 Task: Create a sub task System Test and UAT for the task  Integrate website with a new video conferencing system in the project BrainWave , assign it to team member softage.2@softage.net and update the status of the sub task to  On Track  , set the priority of the sub task to Low
Action: Mouse moved to (635, 302)
Screenshot: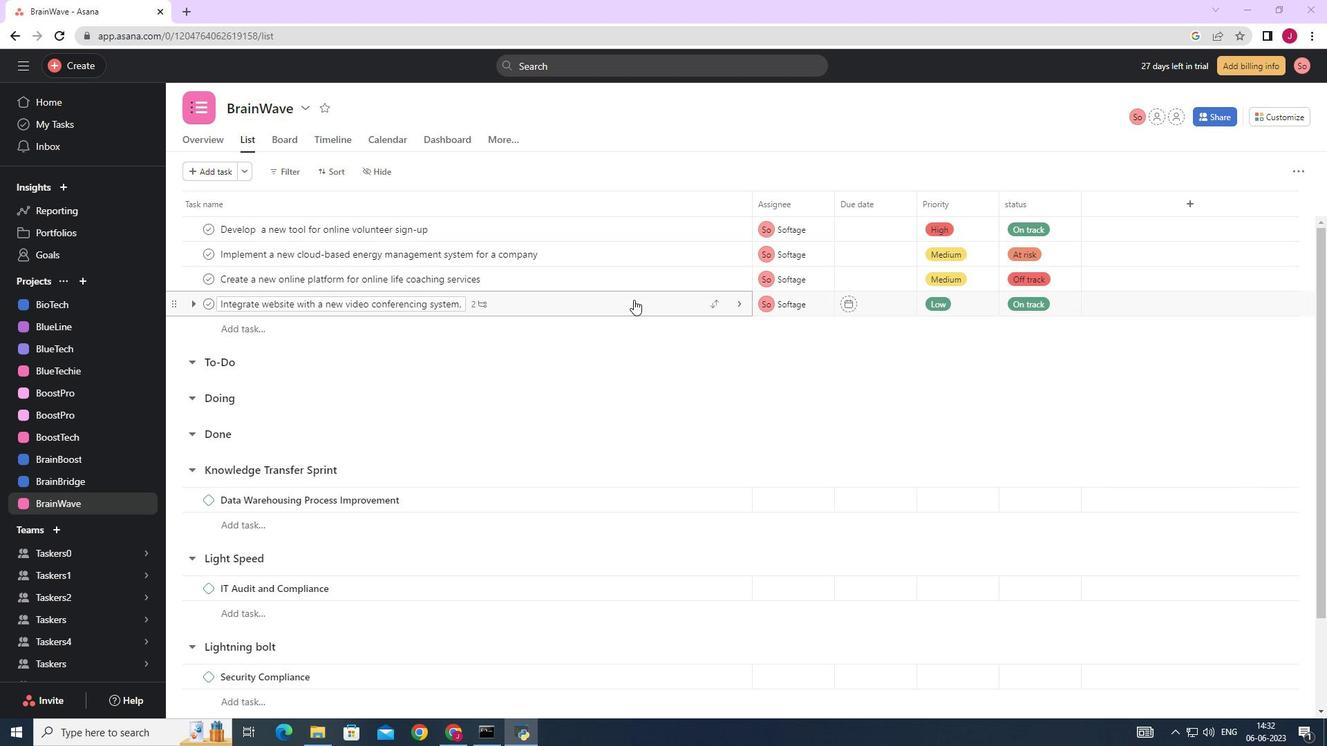 
Action: Mouse pressed left at (635, 302)
Screenshot: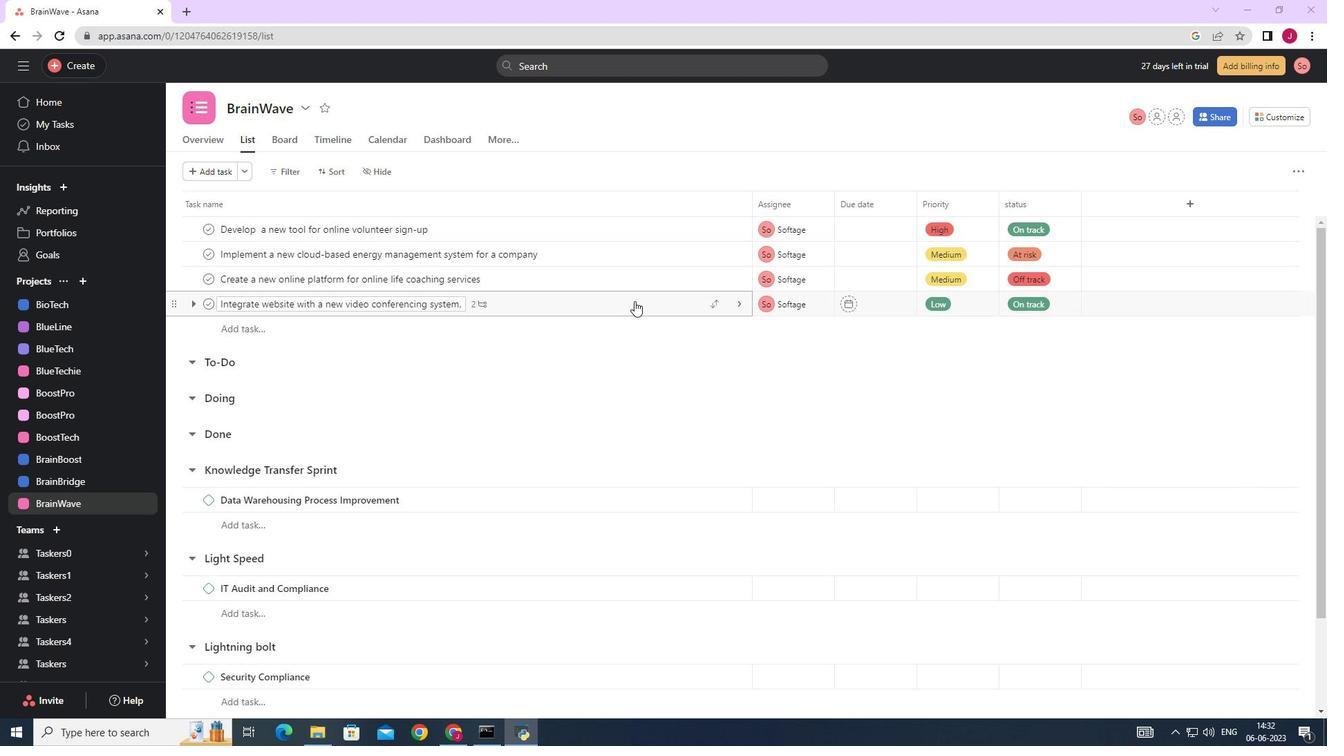 
Action: Mouse moved to (1069, 409)
Screenshot: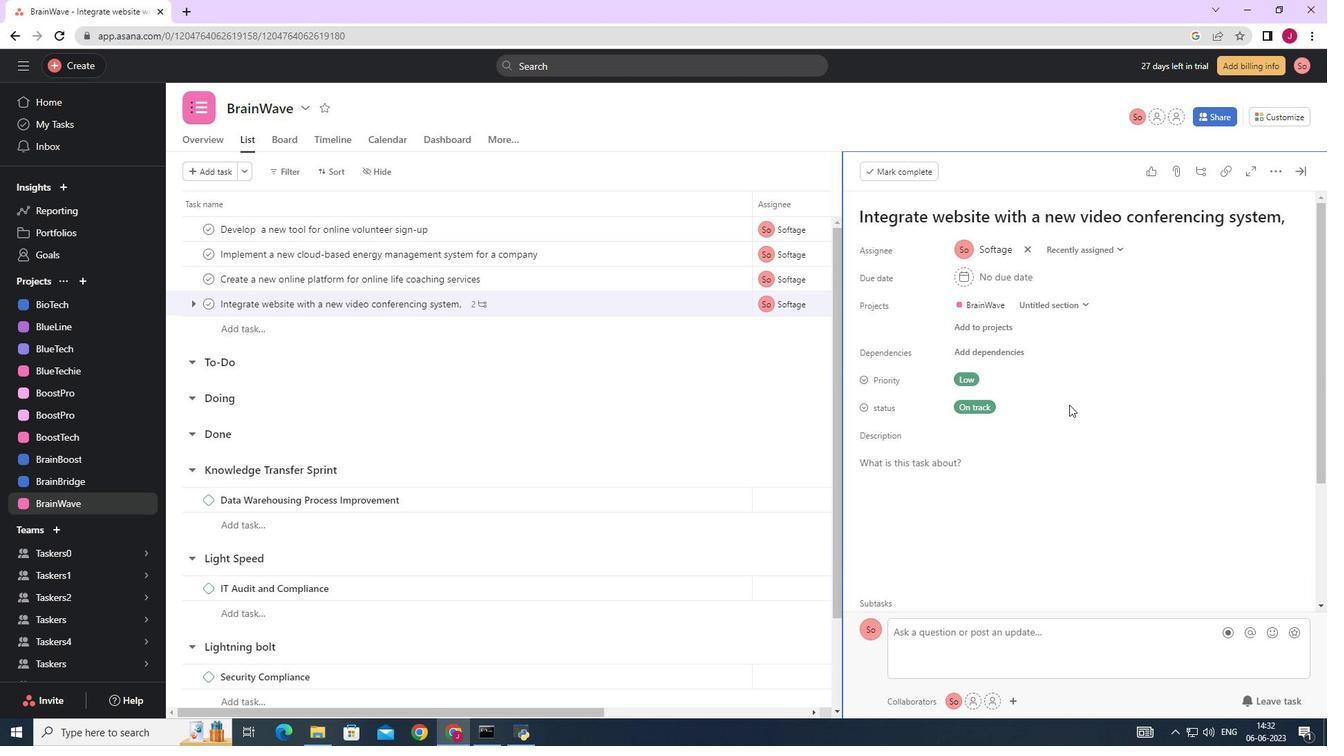 
Action: Mouse scrolled (1069, 408) with delta (0, 0)
Screenshot: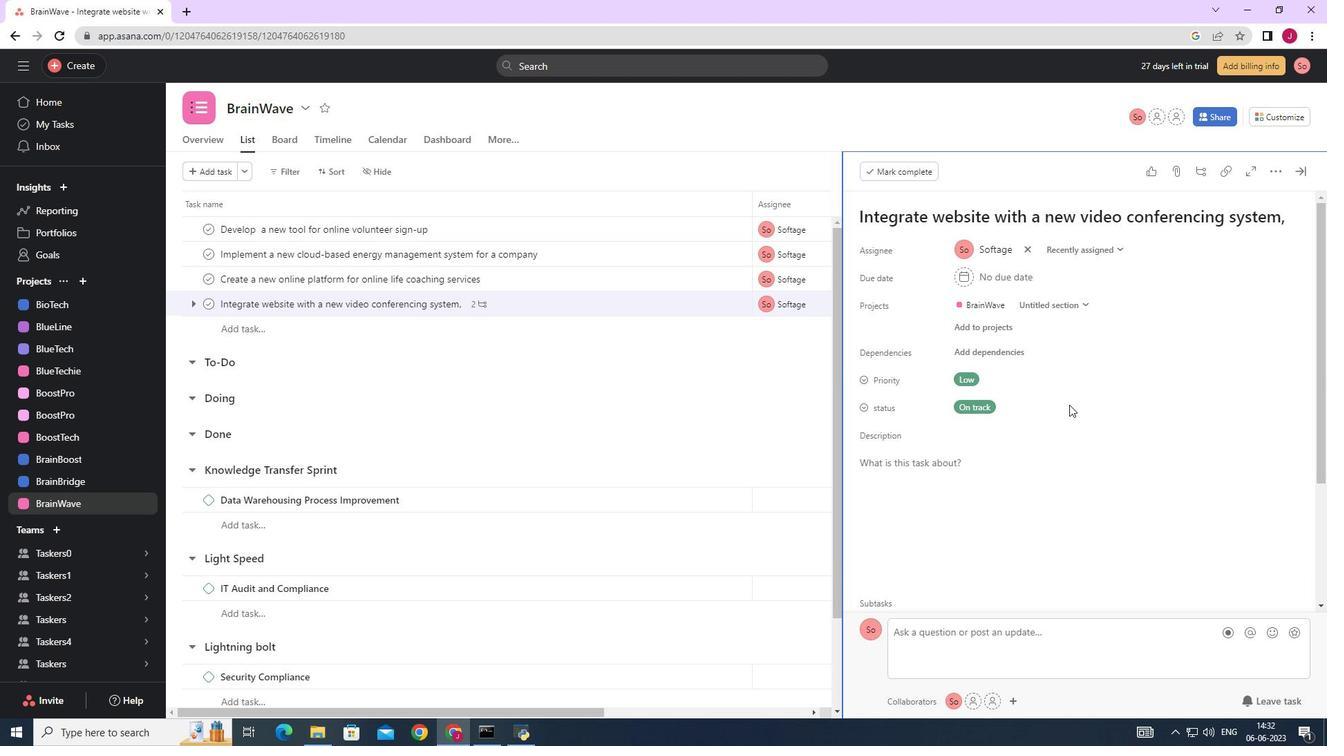 
Action: Mouse moved to (1069, 410)
Screenshot: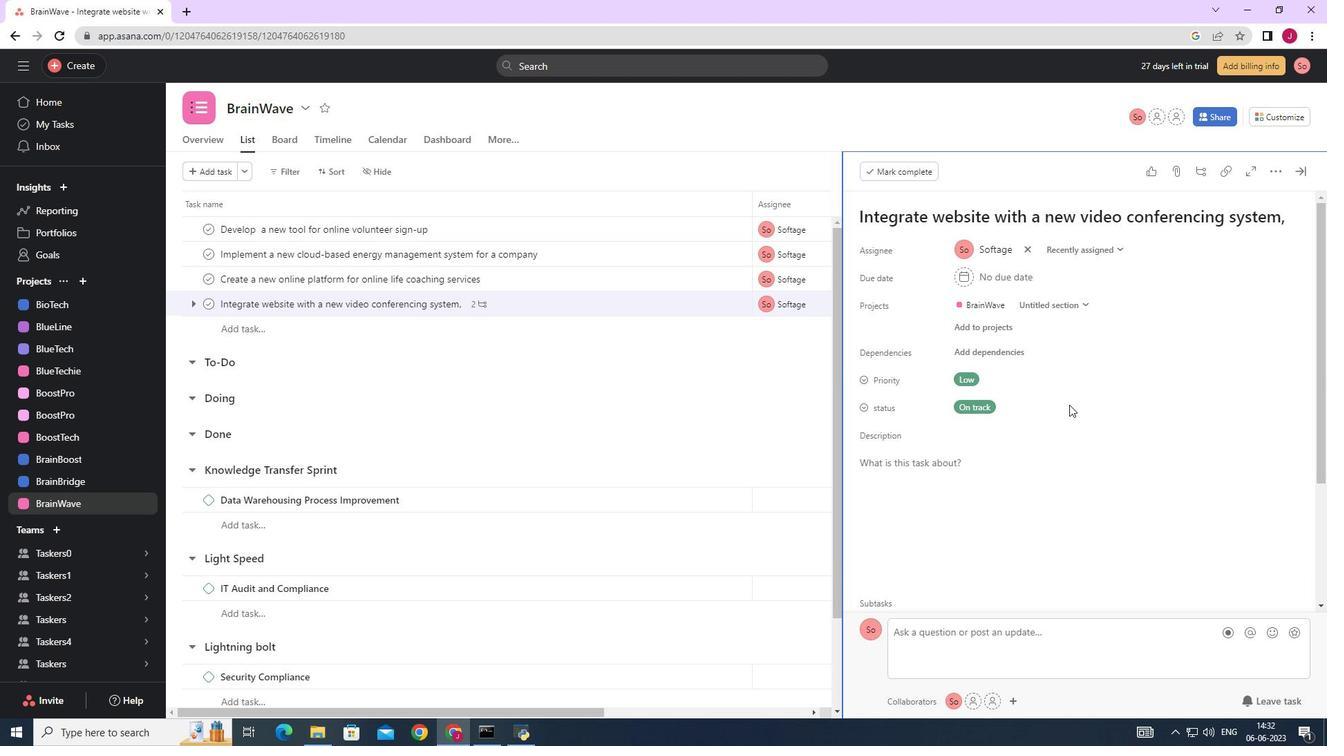 
Action: Mouse scrolled (1069, 409) with delta (0, 0)
Screenshot: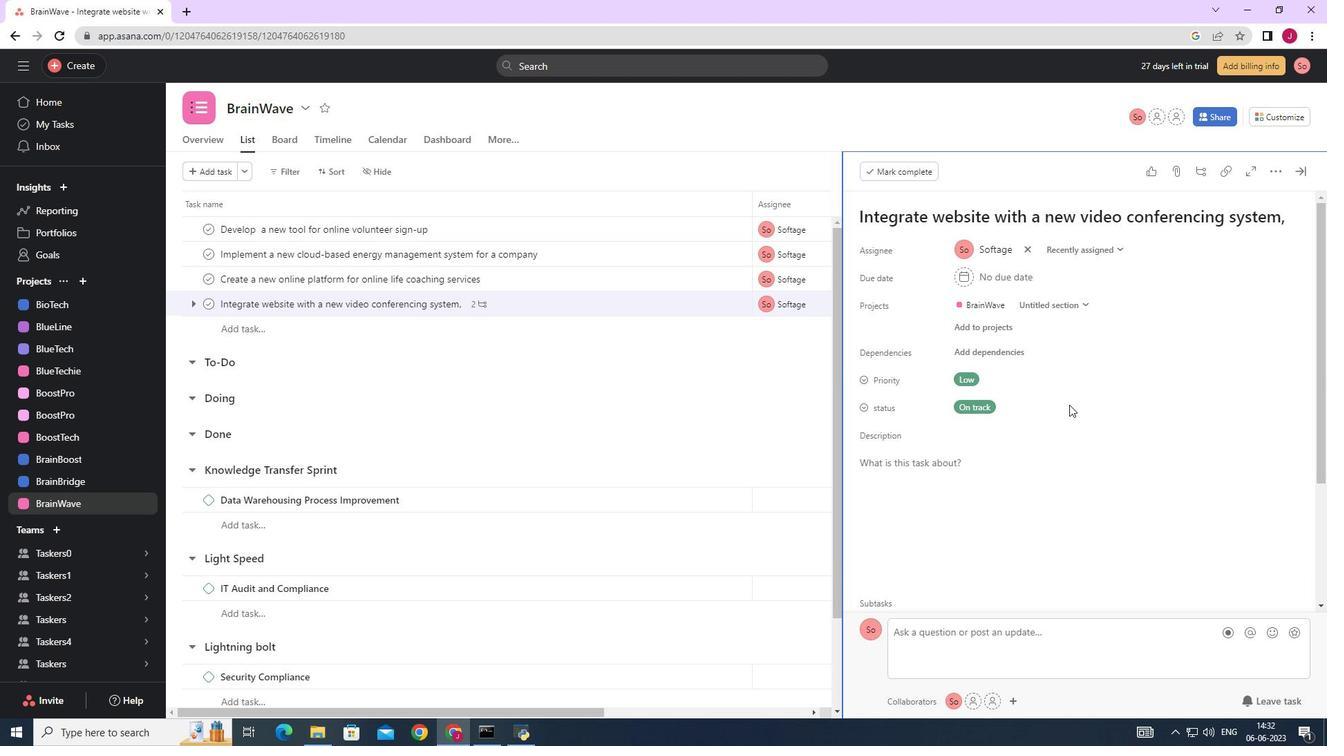 
Action: Mouse moved to (1069, 410)
Screenshot: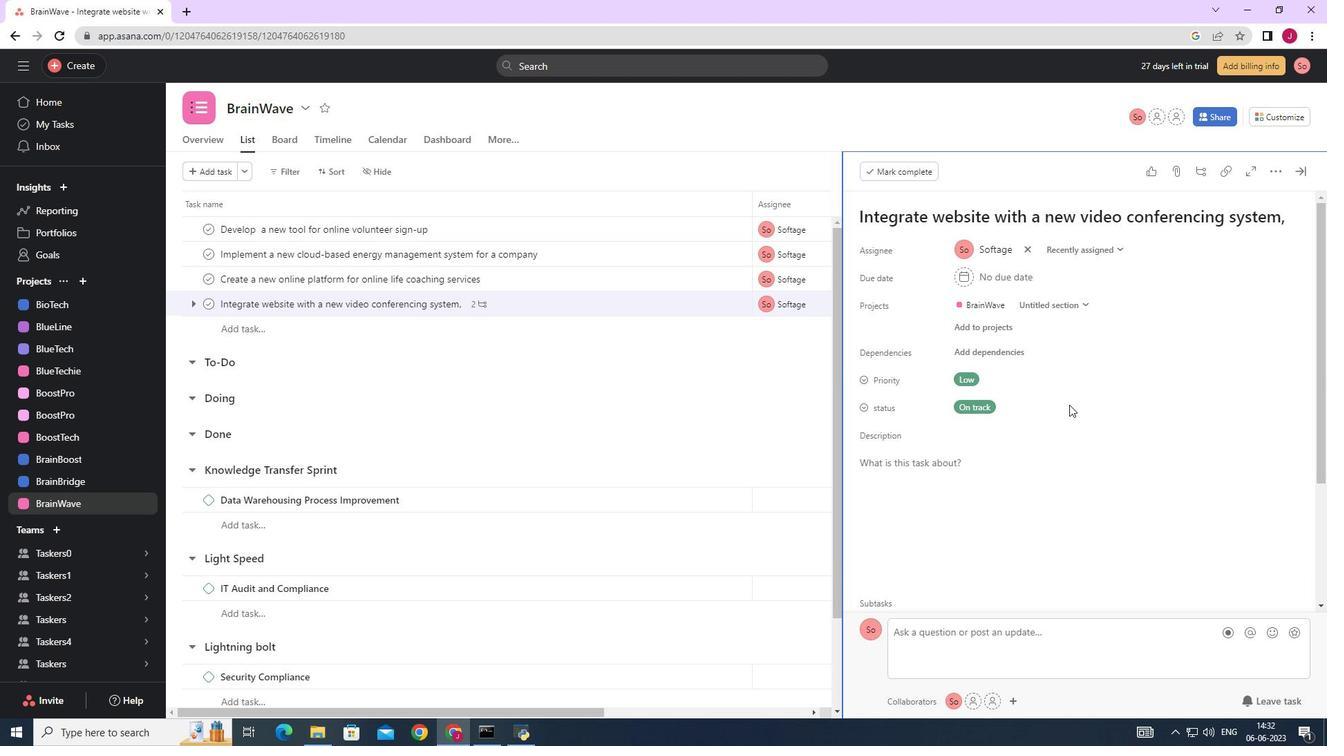 
Action: Mouse scrolled (1069, 409) with delta (0, 0)
Screenshot: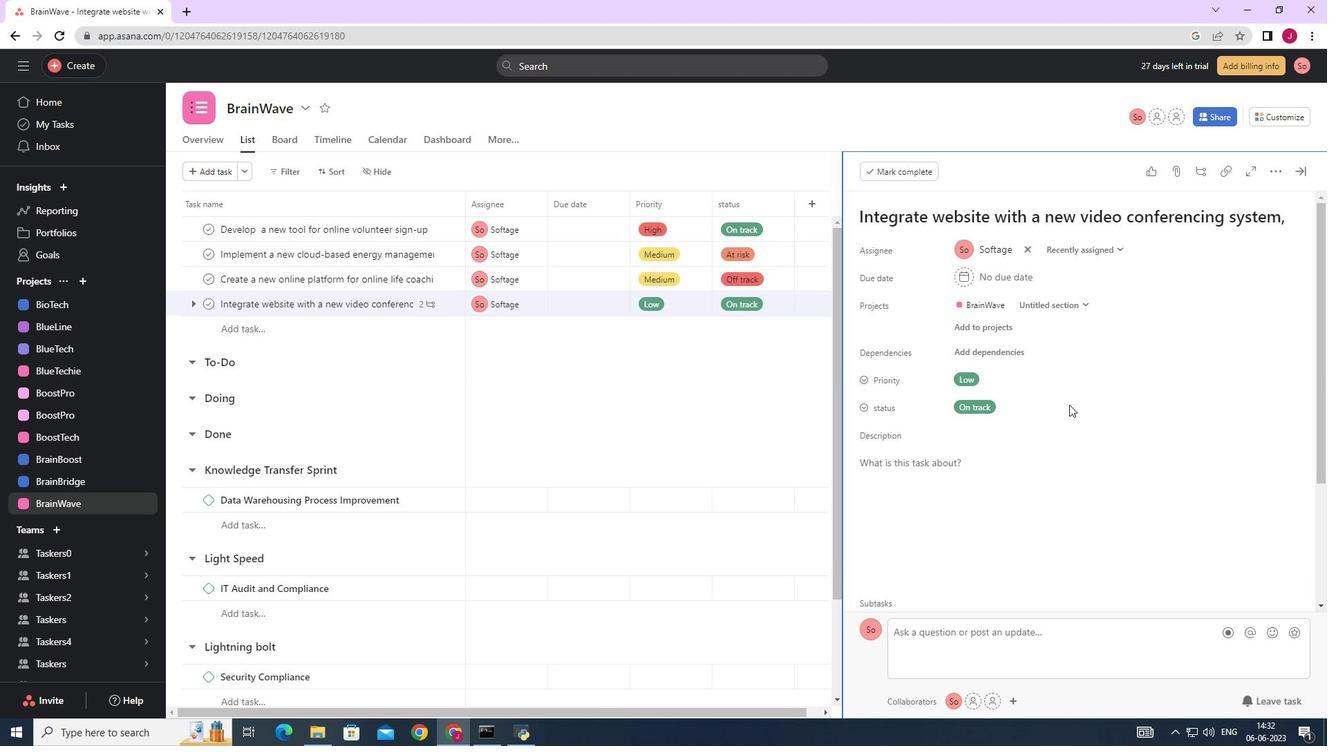 
Action: Mouse moved to (1068, 412)
Screenshot: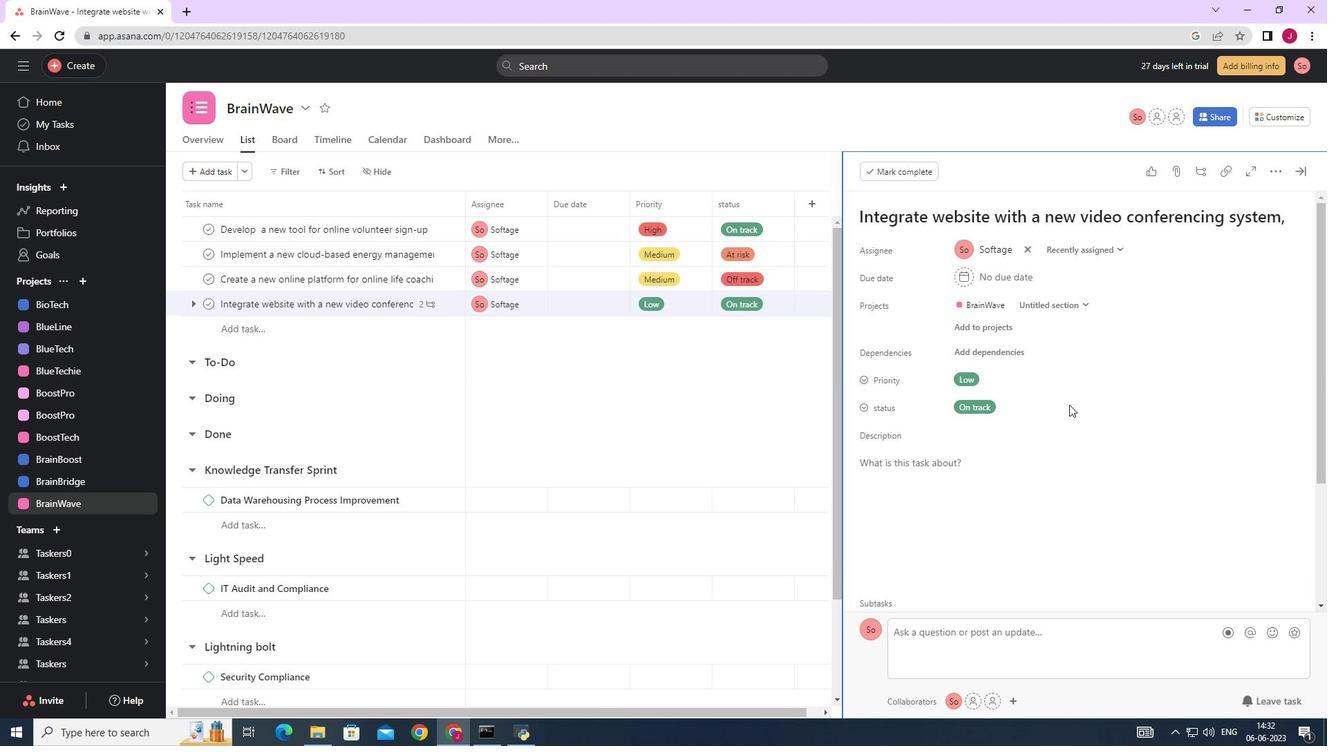
Action: Mouse scrolled (1069, 409) with delta (0, 0)
Screenshot: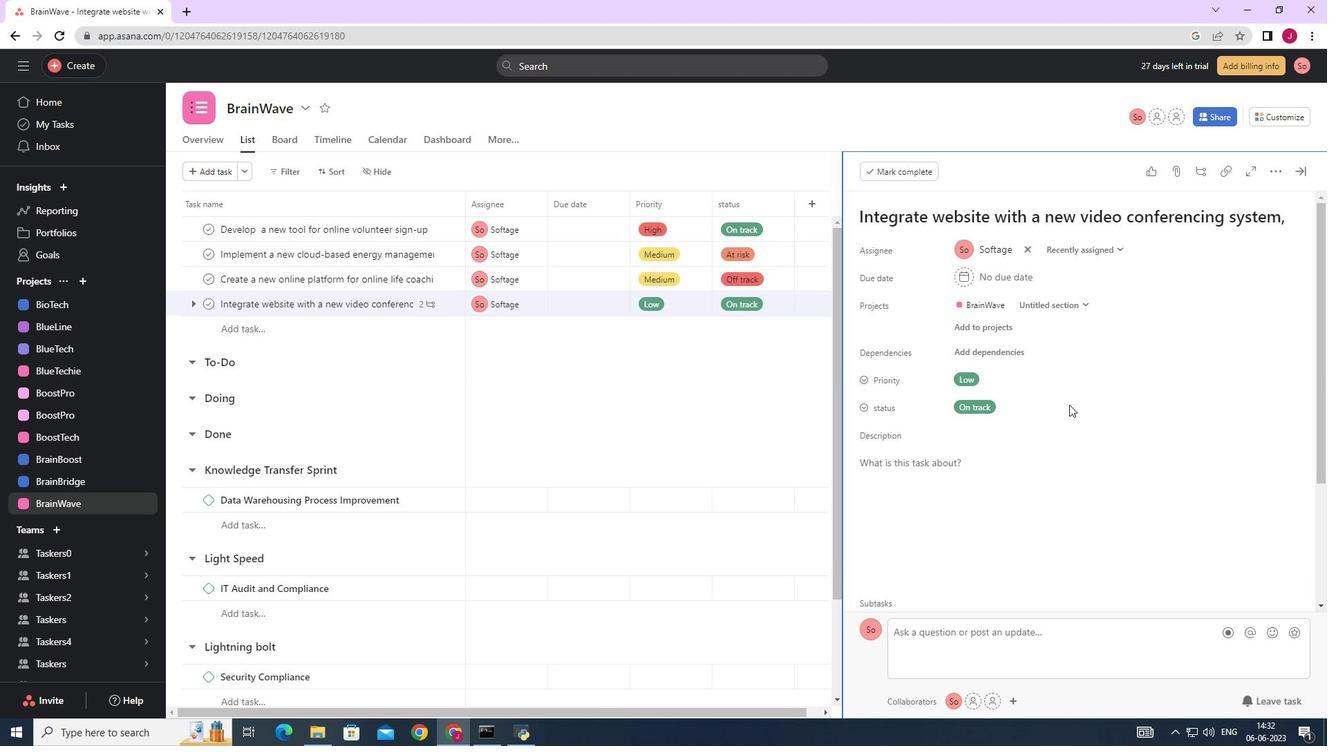 
Action: Mouse moved to (1051, 432)
Screenshot: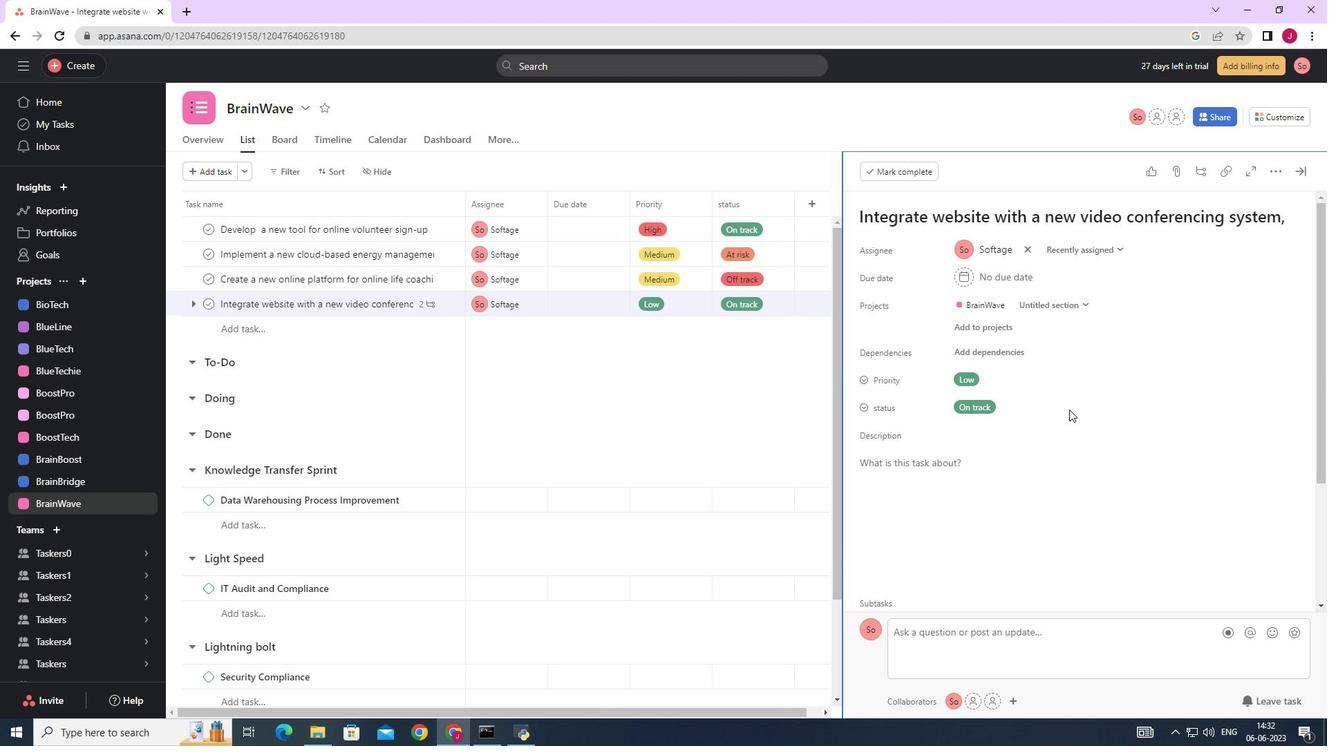 
Action: Mouse scrolled (1068, 411) with delta (0, 0)
Screenshot: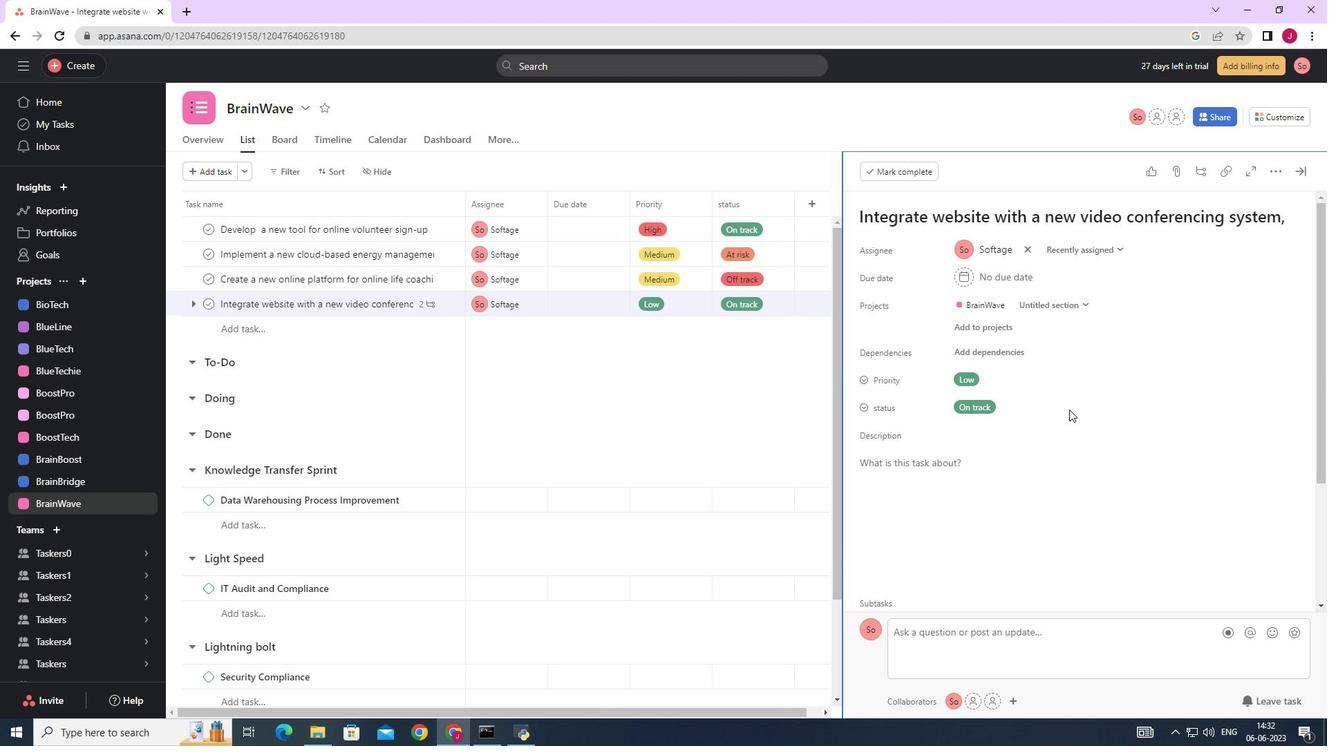 
Action: Mouse moved to (914, 501)
Screenshot: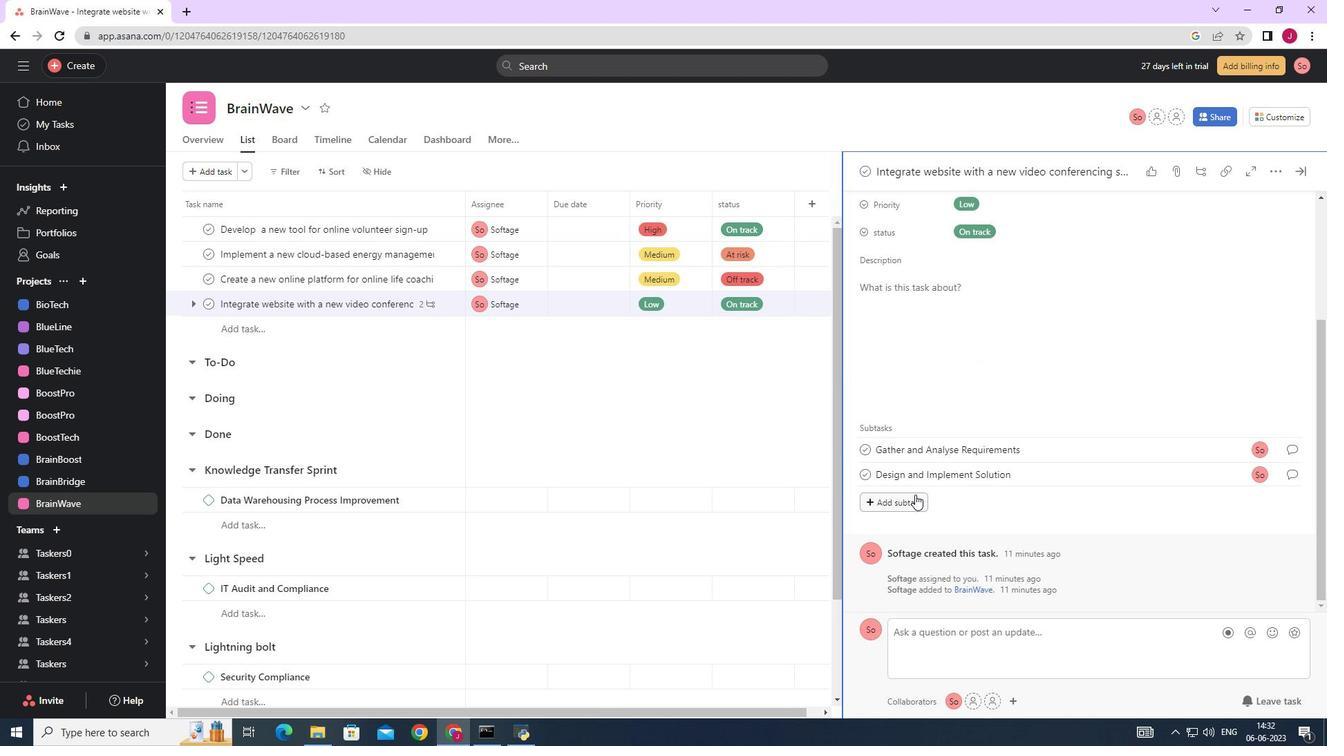
Action: Mouse pressed left at (914, 501)
Screenshot: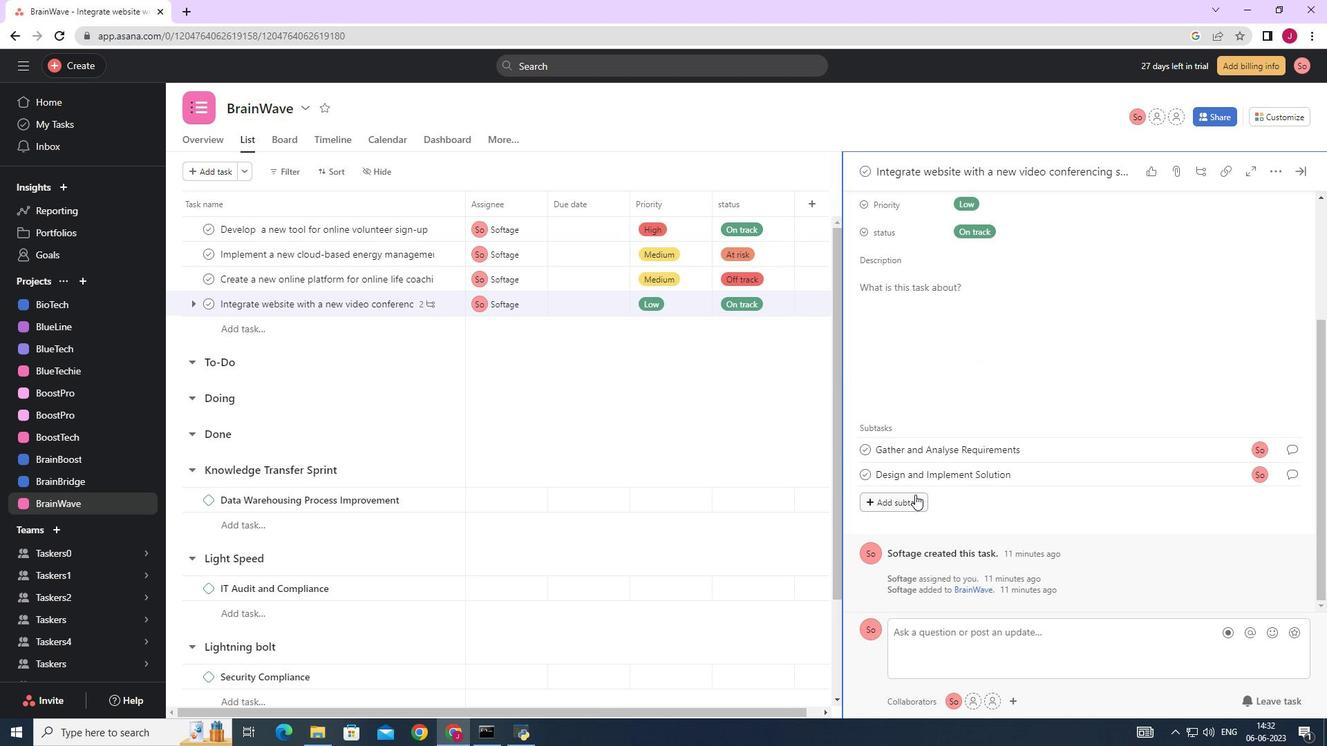 
Action: Mouse moved to (908, 502)
Screenshot: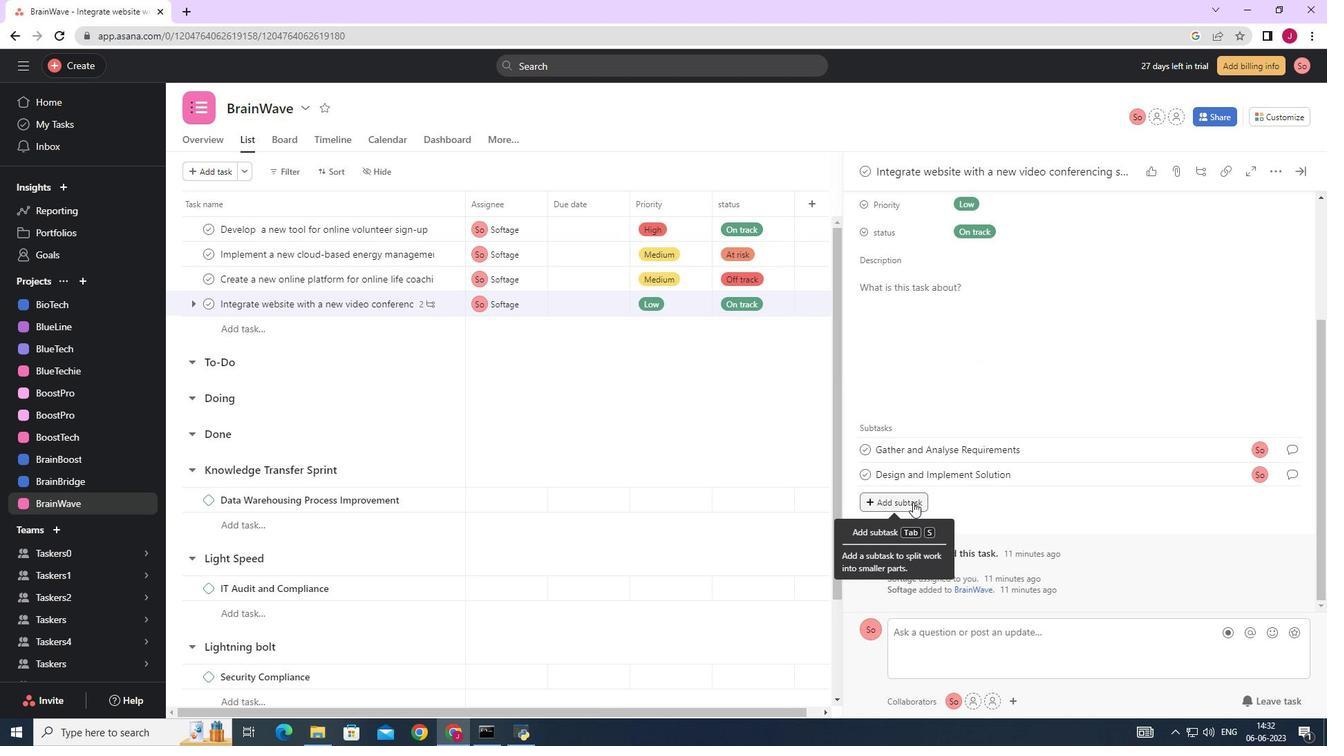 
Action: Key pressed <Key.caps_lock>S<Key.caps_lock>ystem<Key.space><Key.caps_lock>T<Key.caps_lock>est<Key.space>and<Key.space><Key.caps_lock>UAT
Screenshot: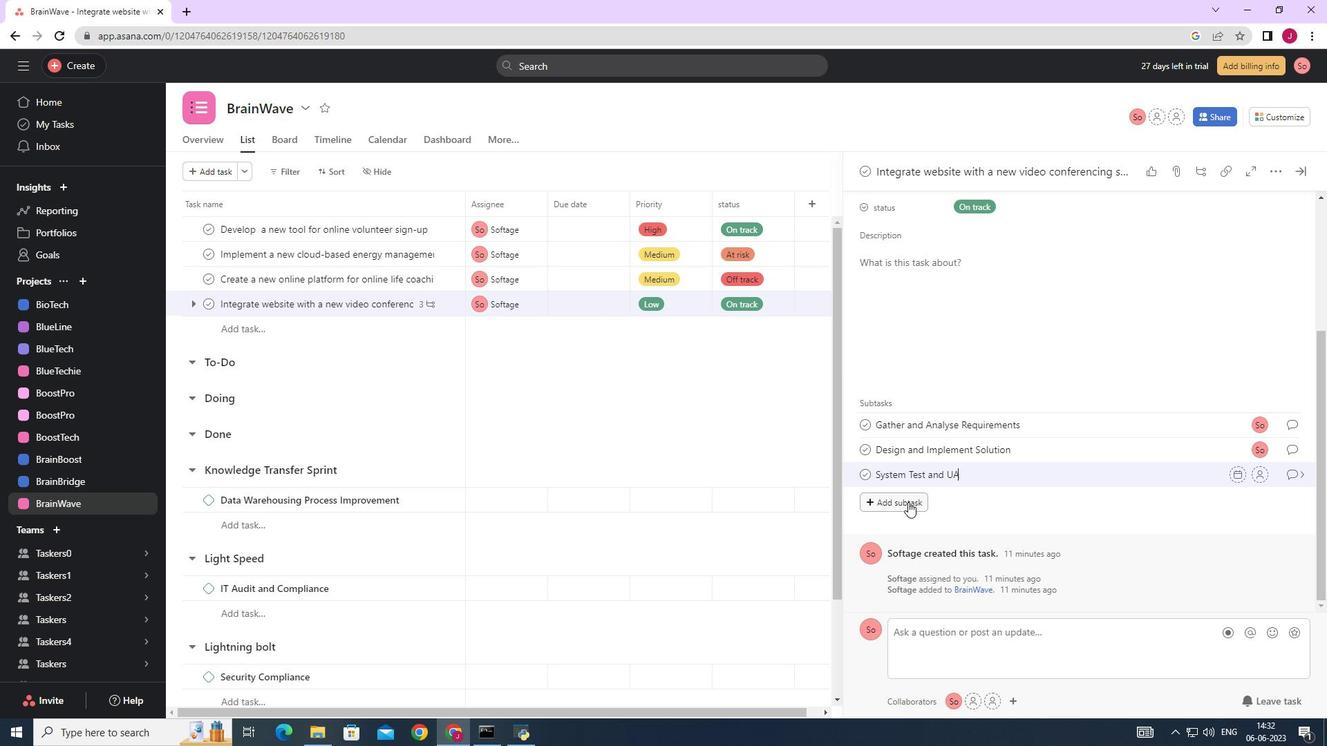 
Action: Mouse moved to (1263, 474)
Screenshot: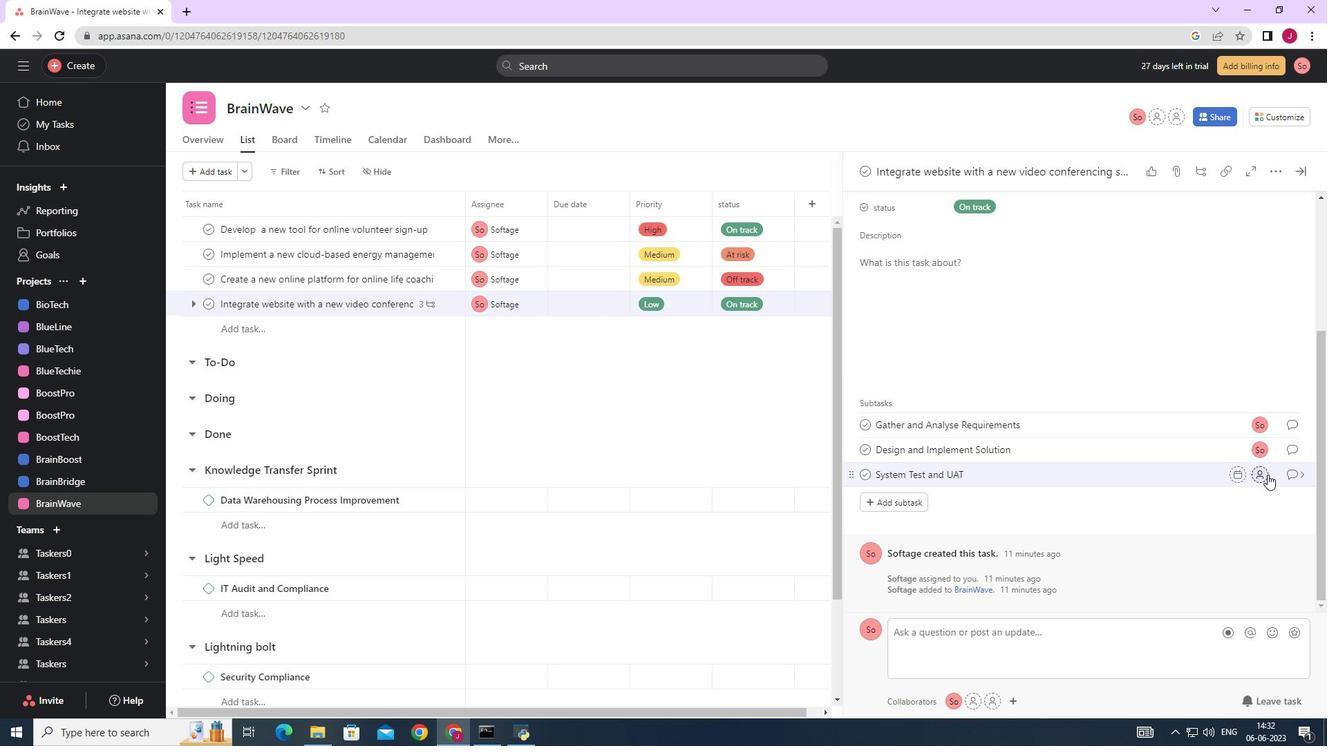 
Action: Mouse pressed left at (1263, 474)
Screenshot: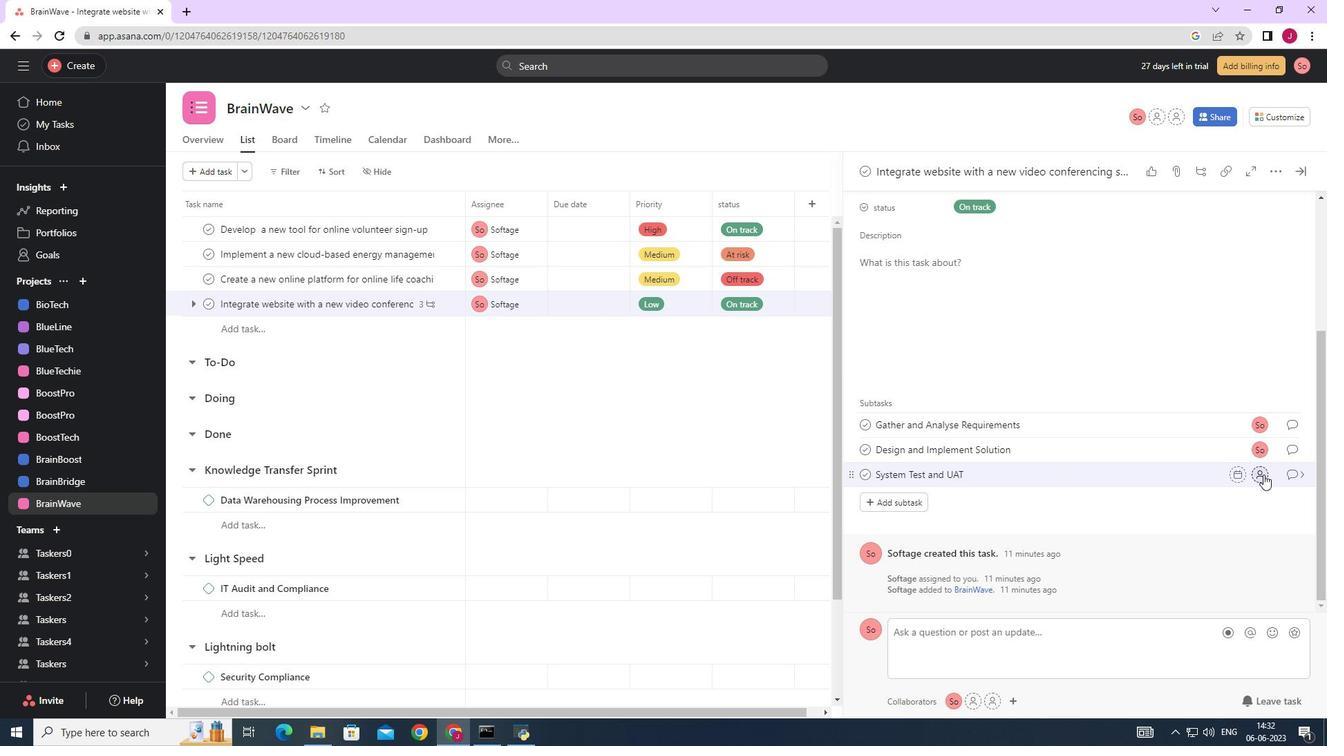 
Action: Key pressed SOFTAGE.2
Screenshot: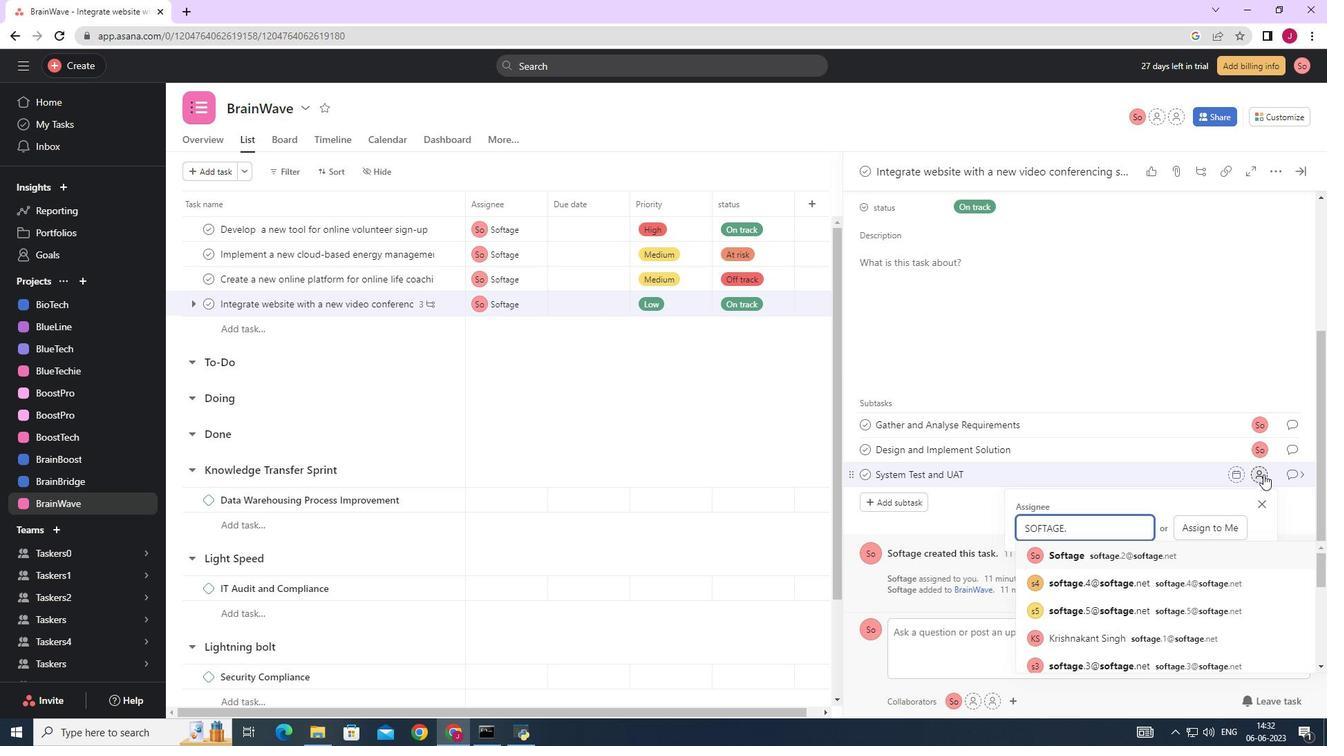 
Action: Mouse moved to (1125, 560)
Screenshot: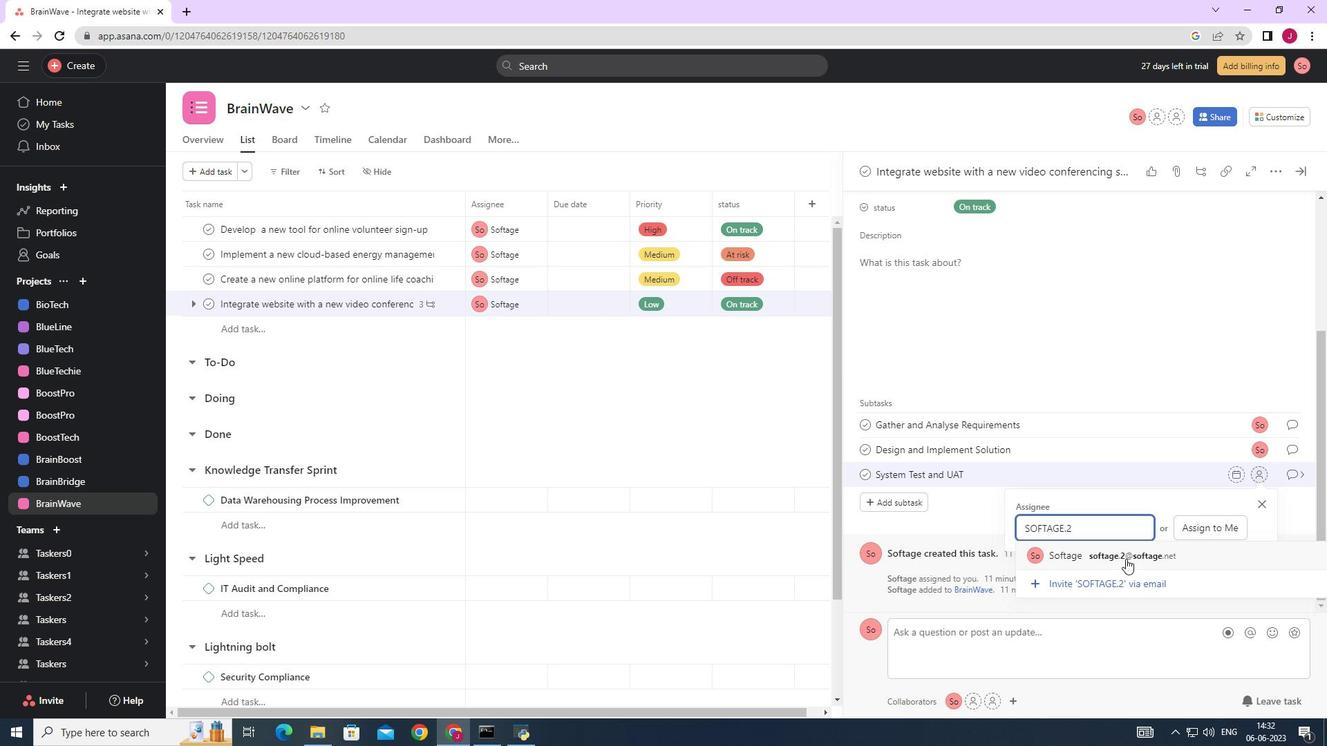 
Action: Mouse pressed left at (1125, 560)
Screenshot: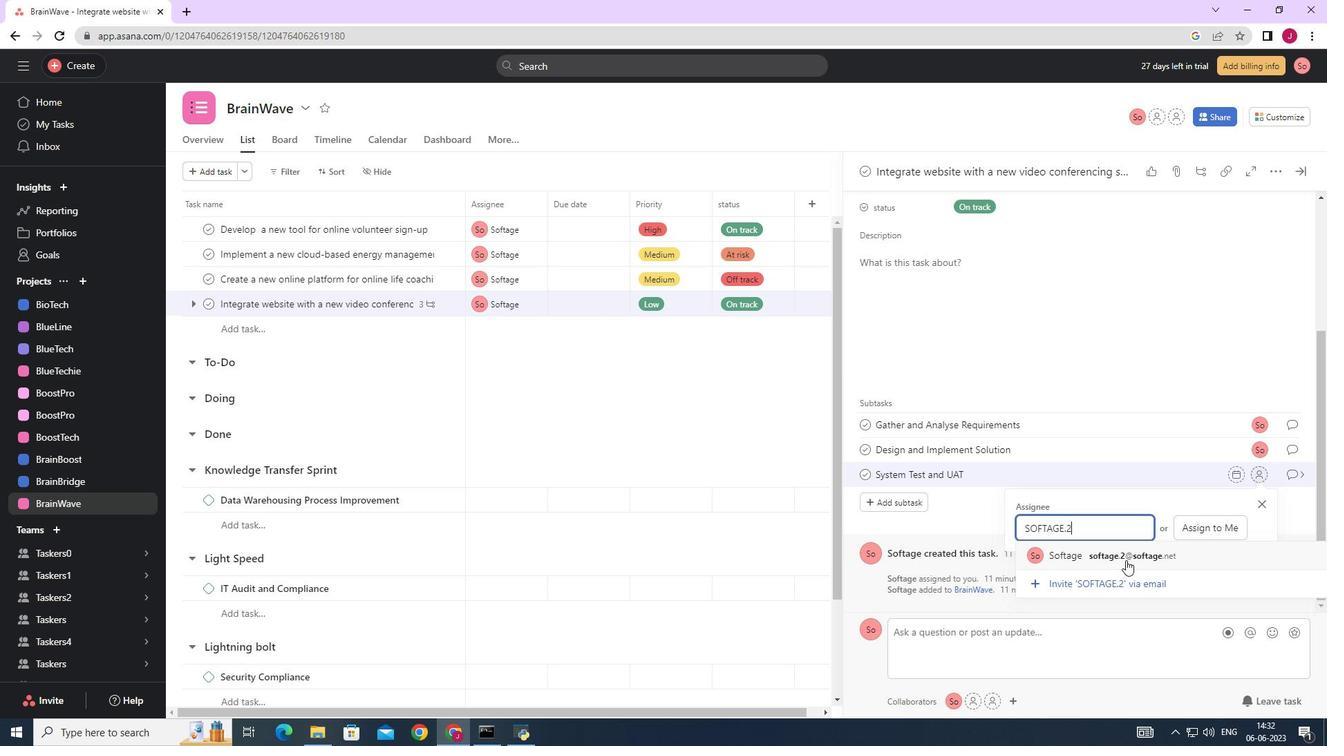 
Action: Mouse moved to (1299, 474)
Screenshot: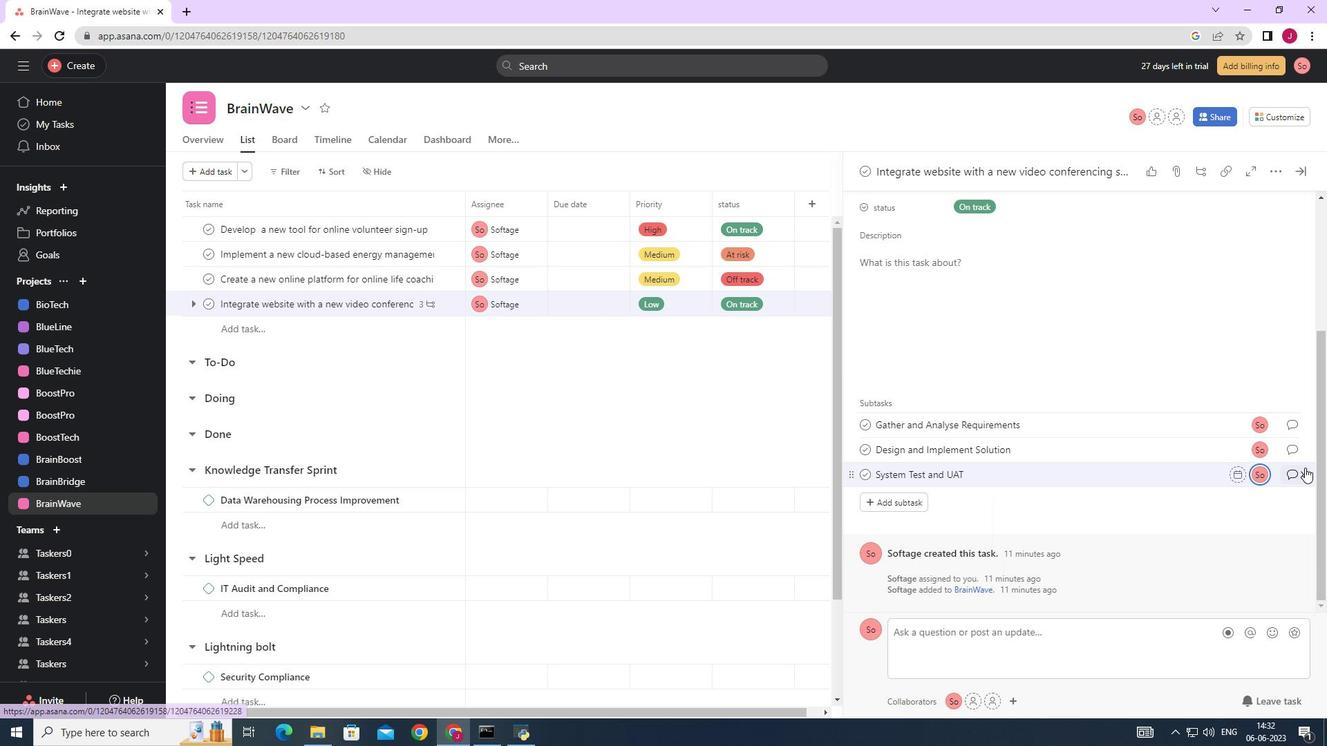 
Action: Mouse pressed left at (1299, 474)
Screenshot: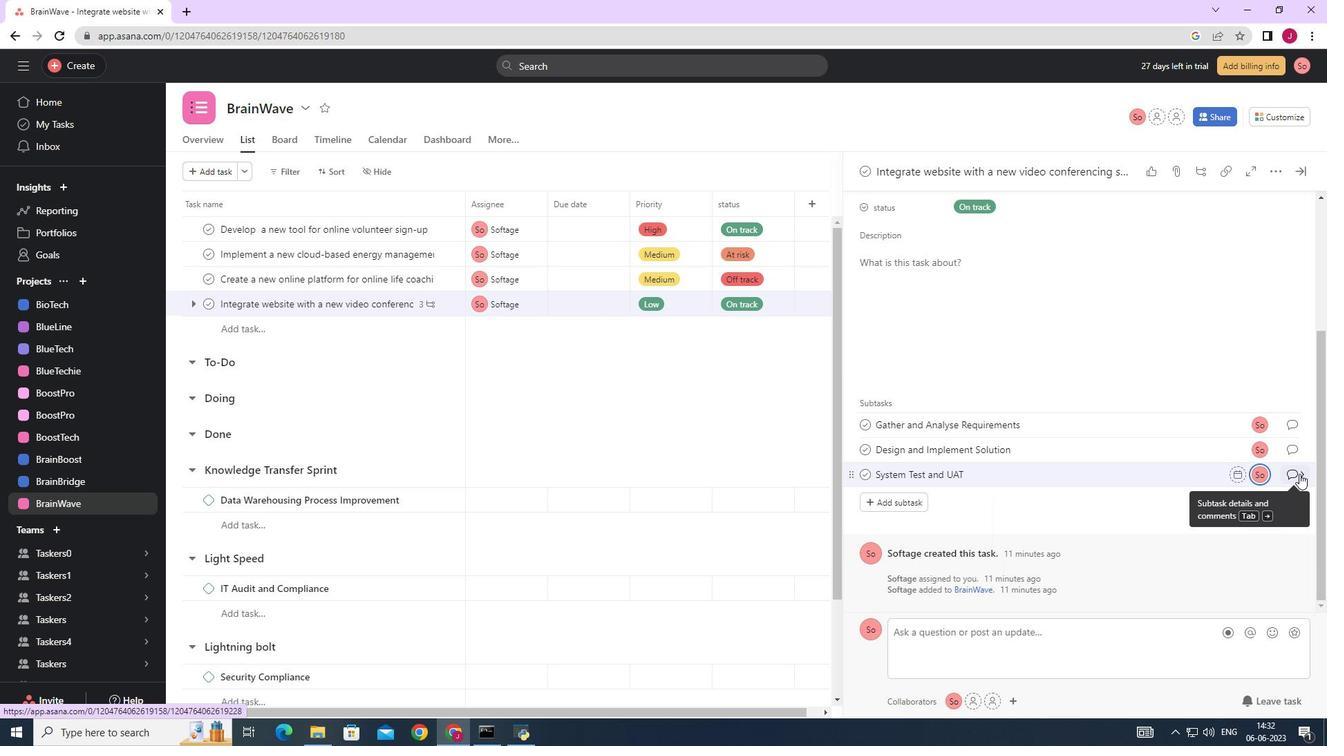 
Action: Mouse moved to (913, 366)
Screenshot: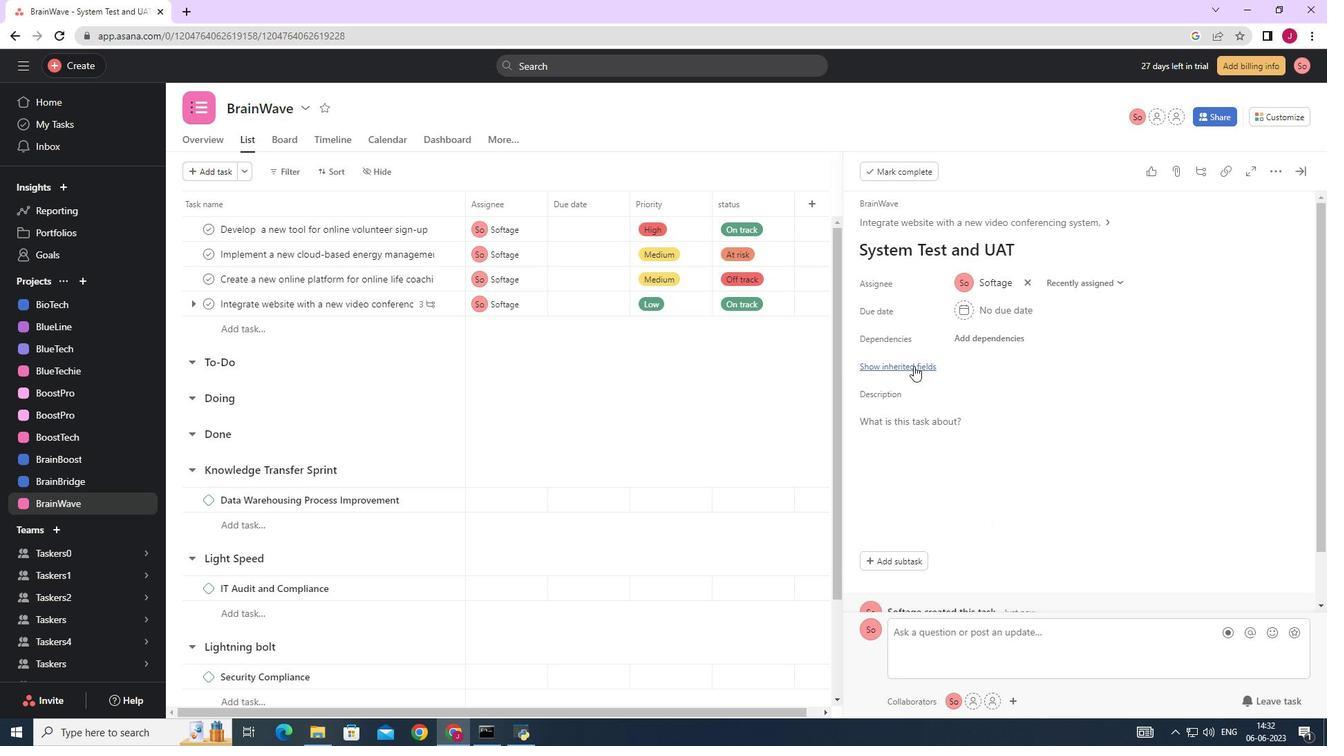 
Action: Mouse pressed left at (913, 366)
Screenshot: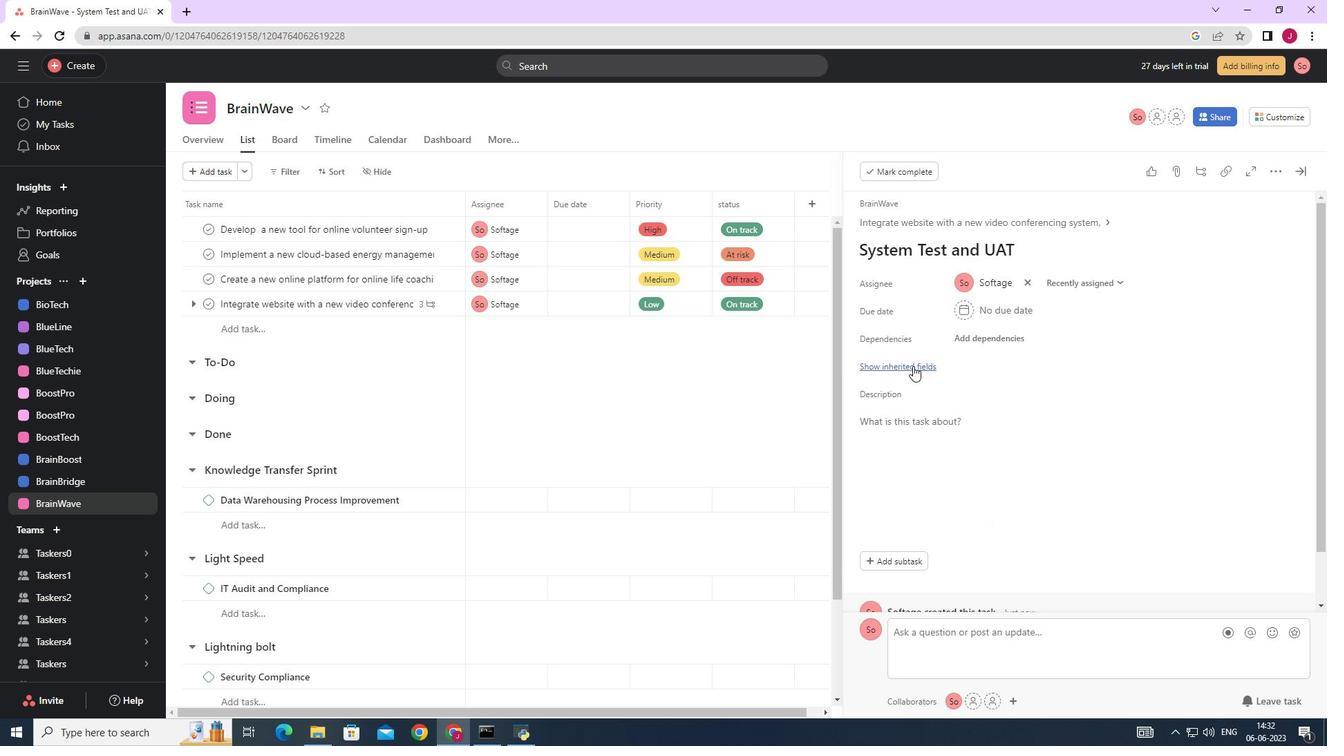 
Action: Mouse moved to (963, 393)
Screenshot: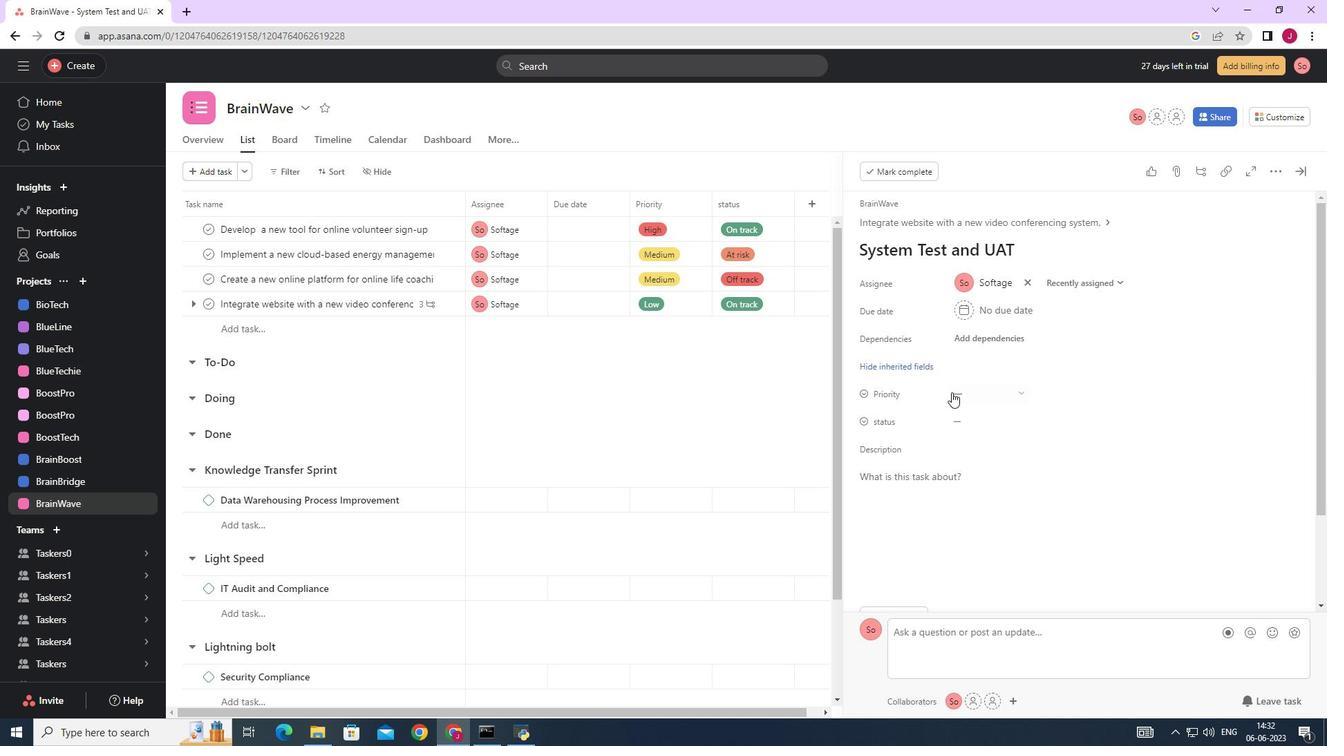 
Action: Mouse pressed left at (963, 393)
Screenshot: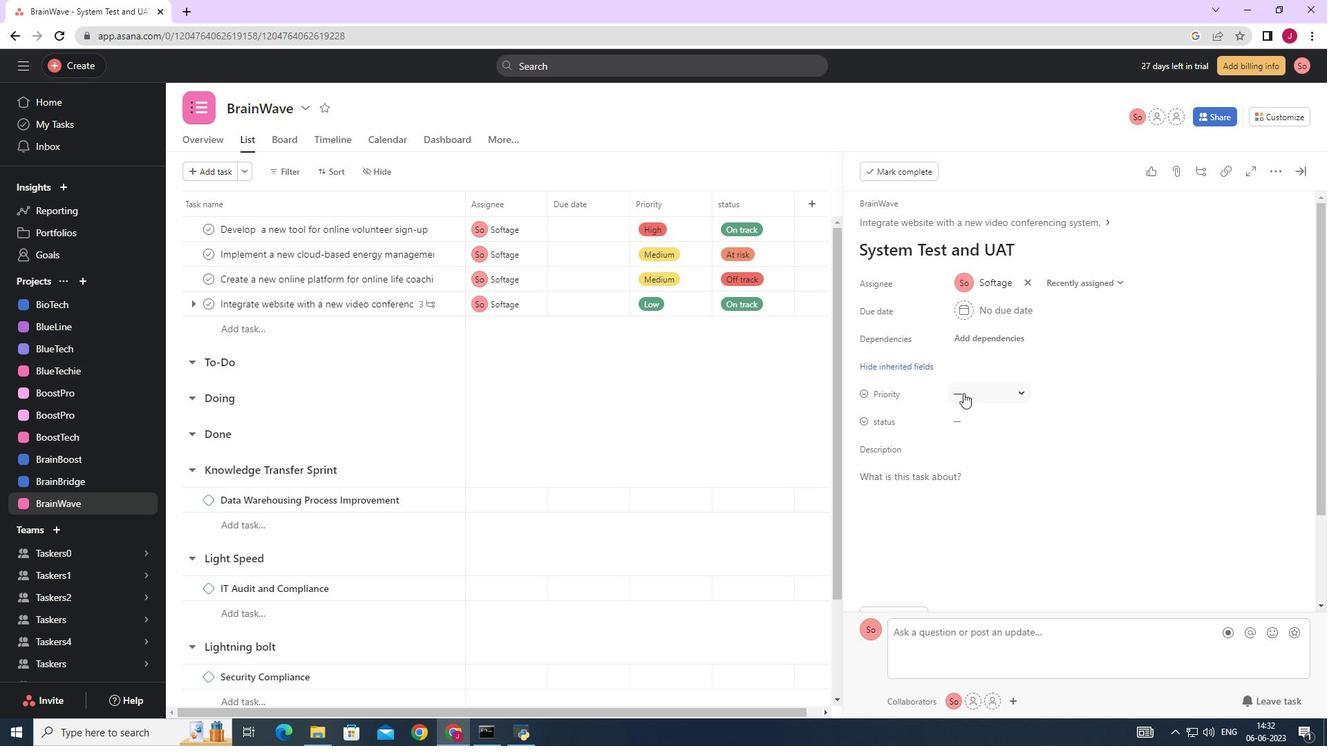 
Action: Mouse moved to (991, 492)
Screenshot: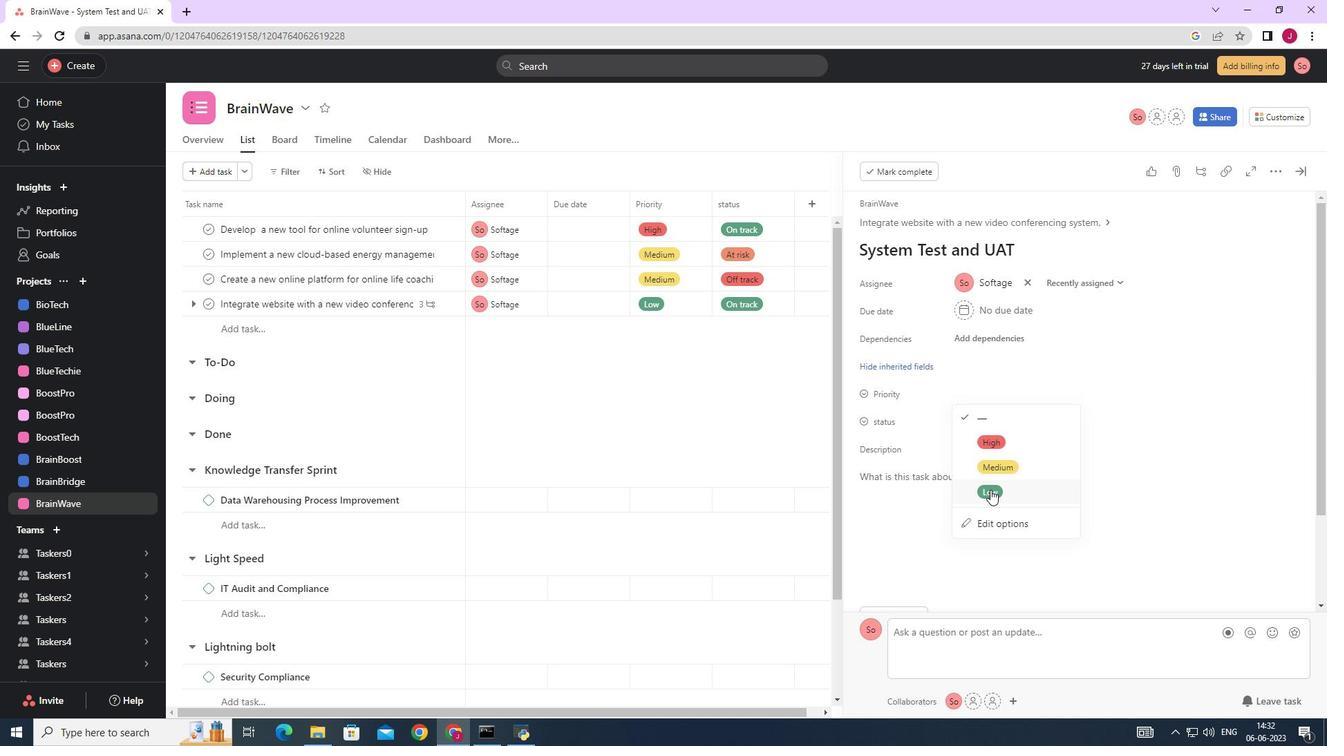 
Action: Mouse pressed left at (991, 492)
Screenshot: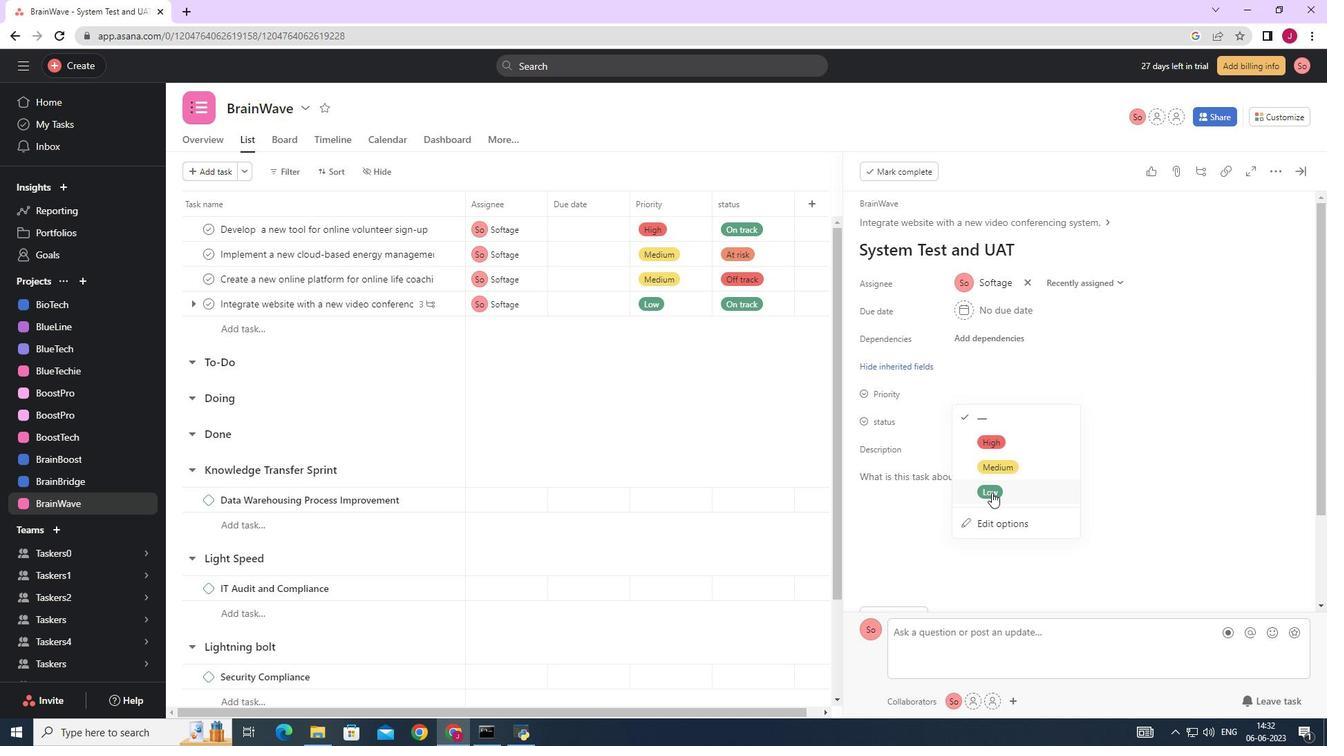 
Action: Mouse moved to (969, 422)
Screenshot: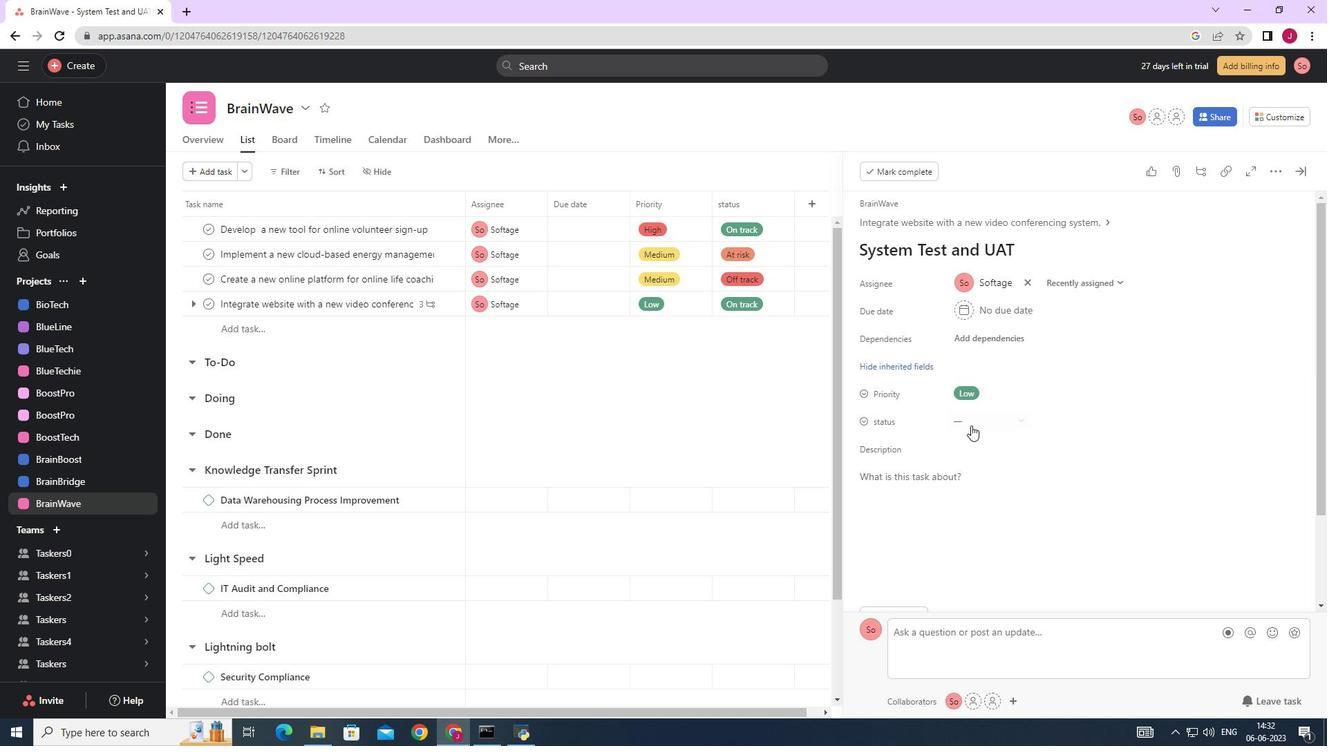 
Action: Mouse pressed left at (969, 422)
Screenshot: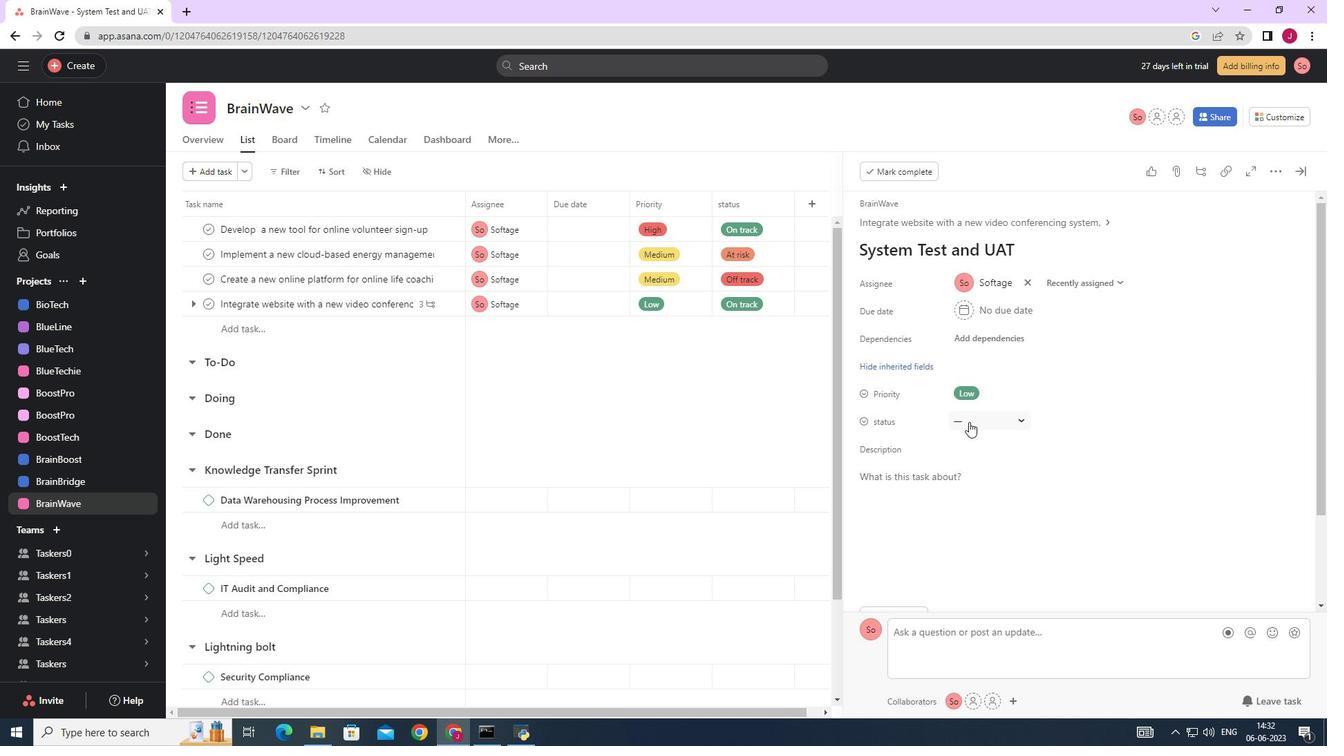 
Action: Mouse moved to (996, 473)
Screenshot: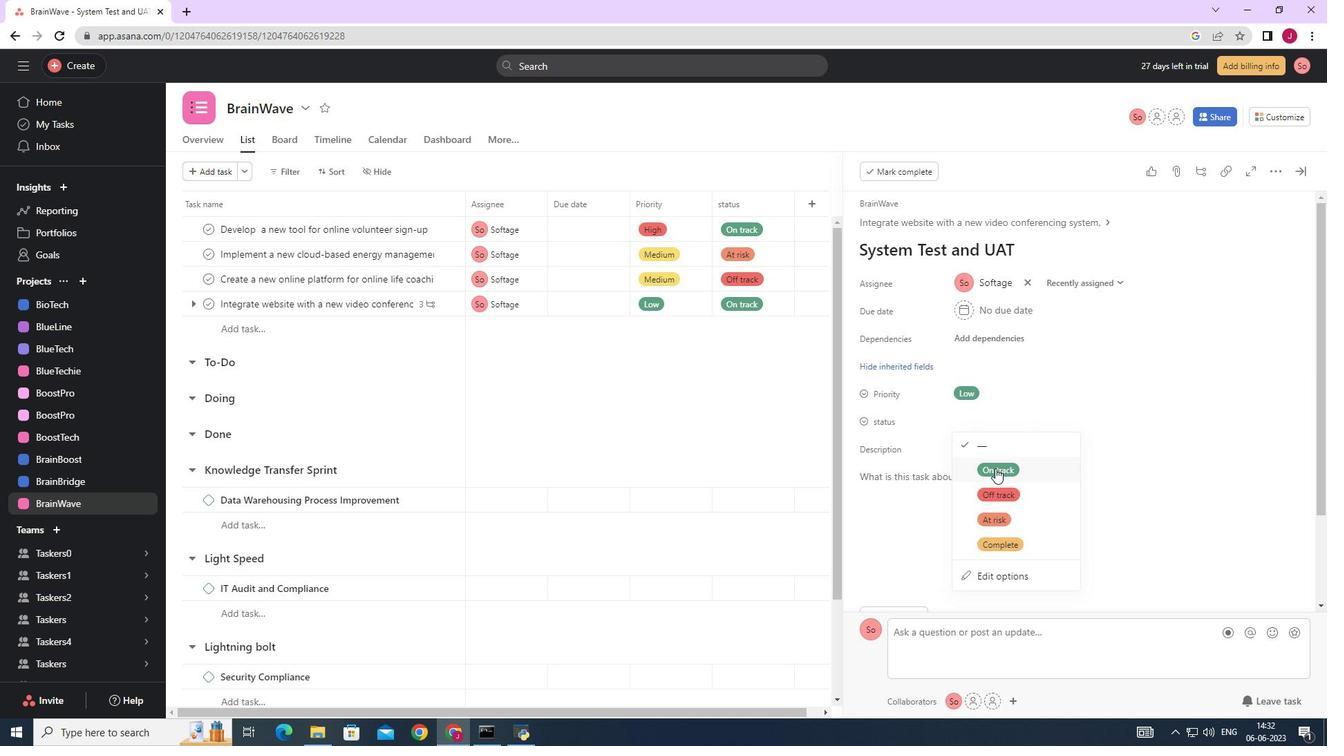 
Action: Mouse pressed left at (996, 473)
Screenshot: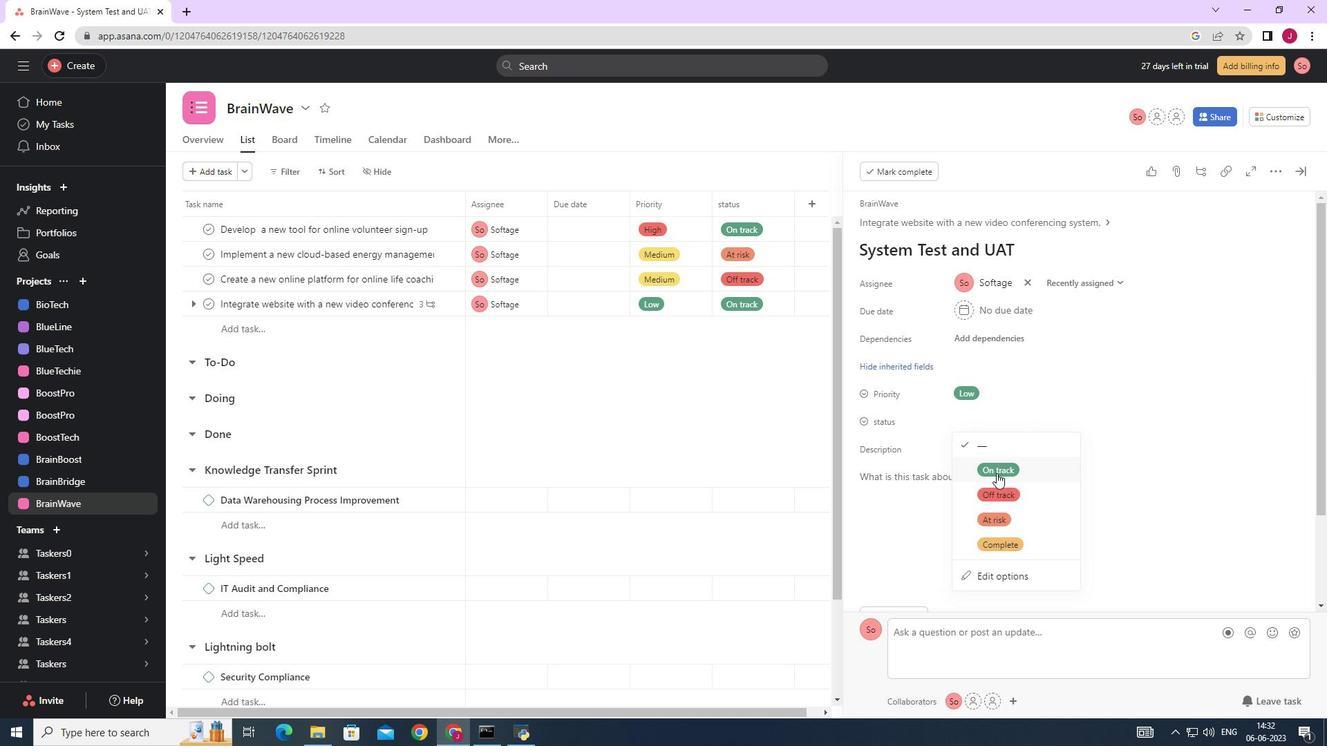 
Action: Mouse moved to (1300, 172)
Screenshot: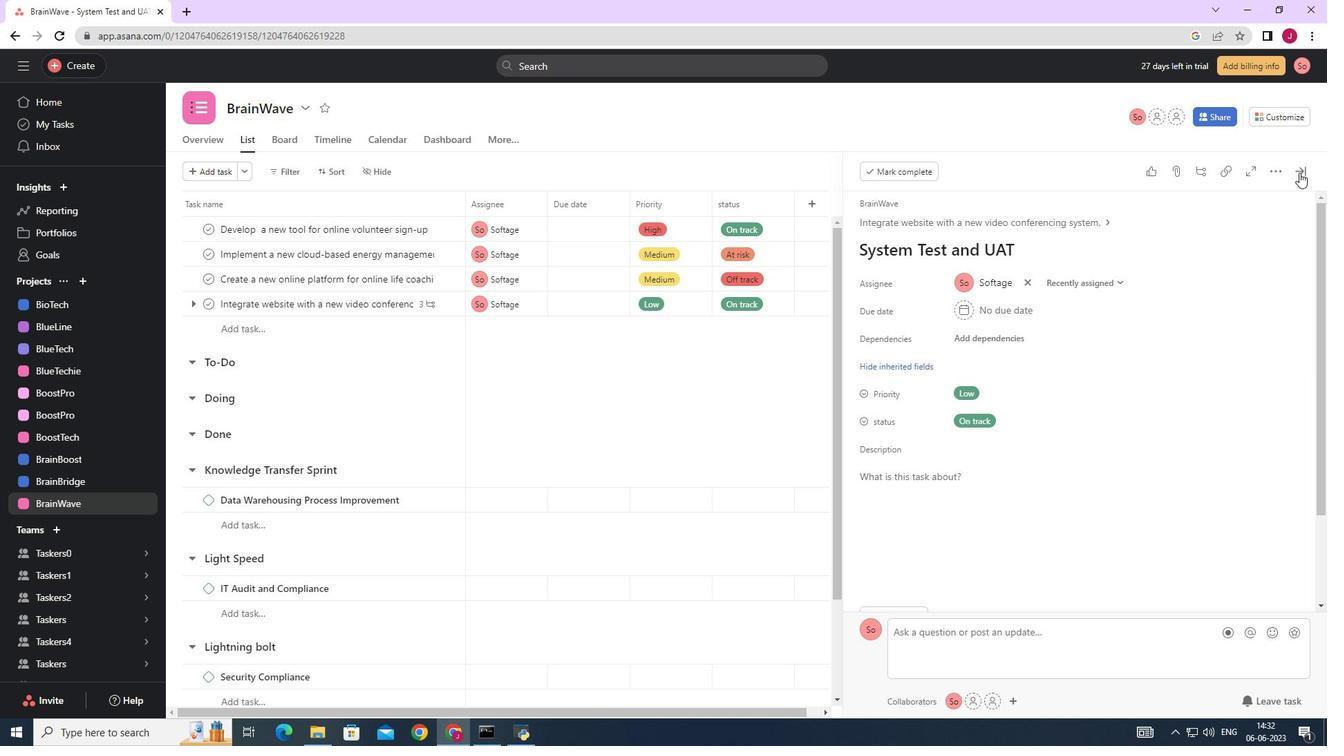 
Action: Mouse pressed left at (1300, 172)
Screenshot: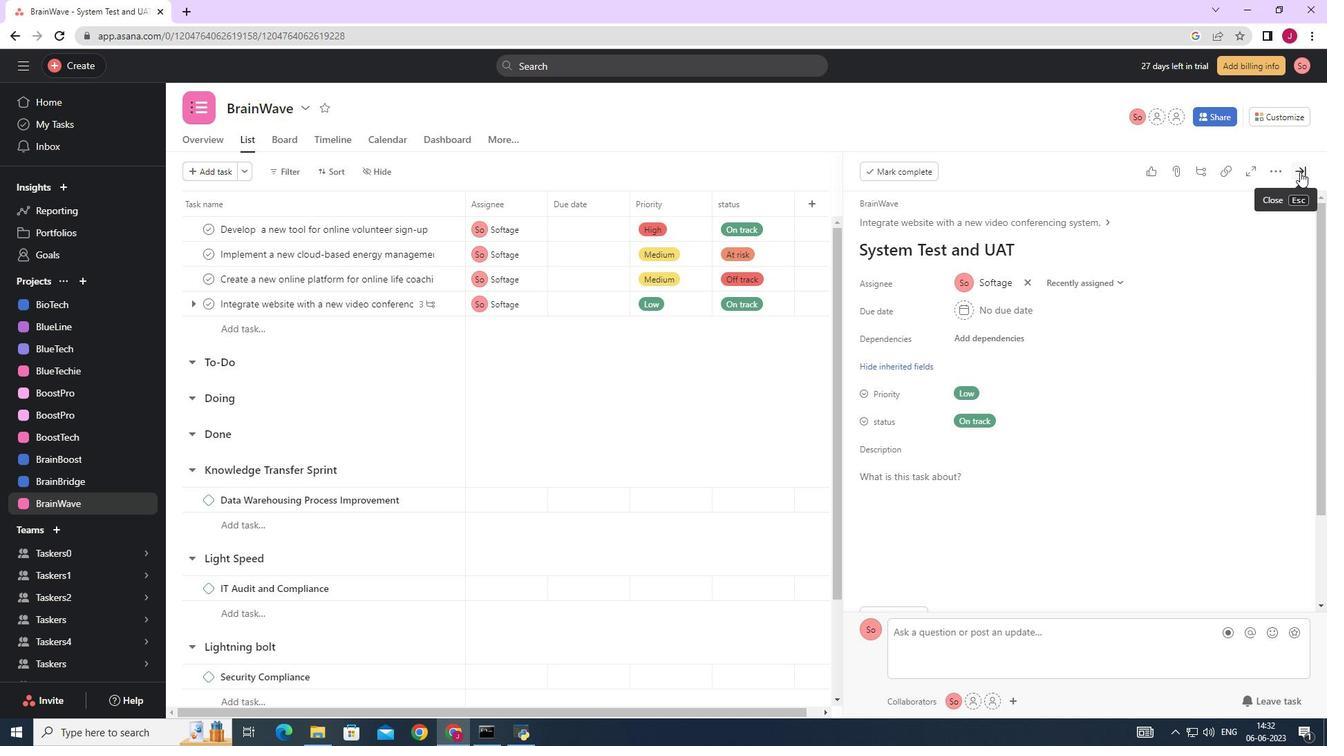 
Action: Mouse moved to (1302, 172)
Screenshot: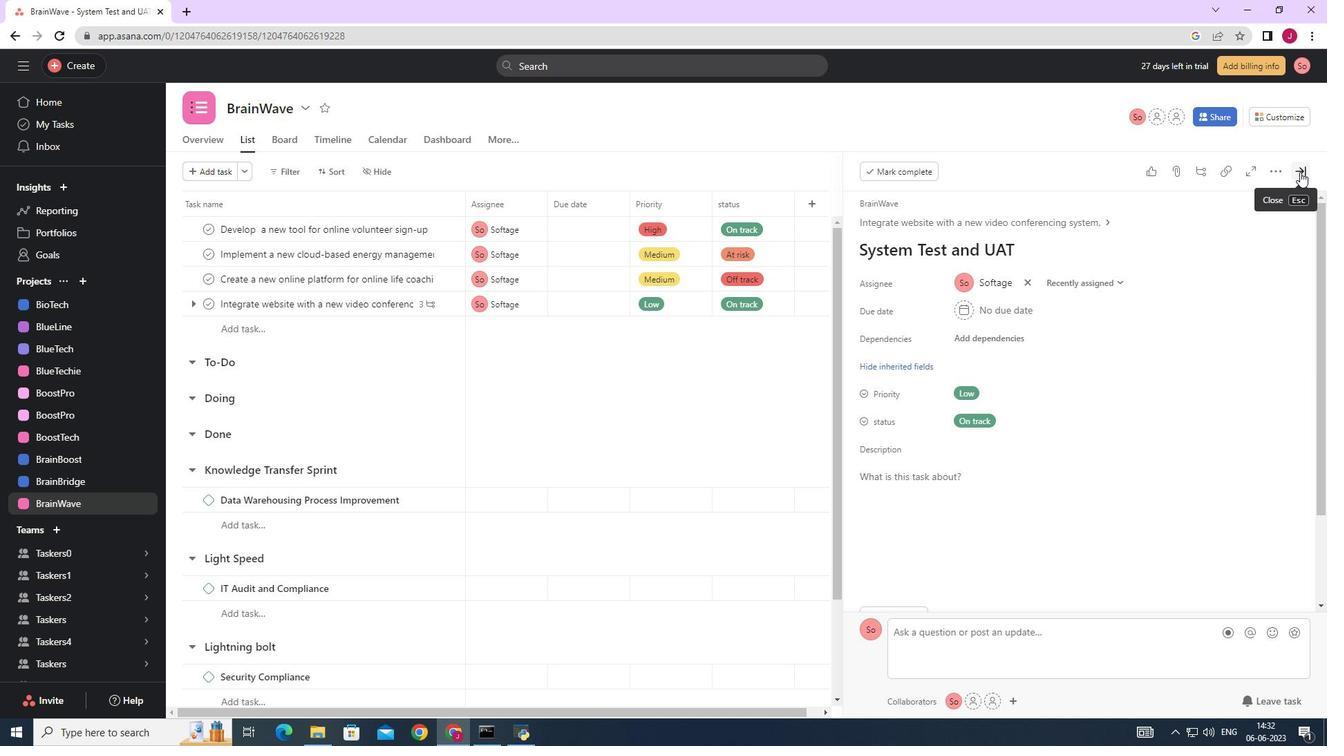 
